 Task:  Click on Golf Select Pick Sheet First name Lucas Last name Anderson and  Email softage.5@softage.net Group 1 Xander Schauffele Group 2 Cameron Young Bonus Golfer Cameron Young Group 3 Jason Day Group 4 Corey Conners #1 Golfer For The Week Rory McIlroy Tie-Breaker Score 0 Submit pick sheet
Action: Mouse moved to (489, 313)
Screenshot: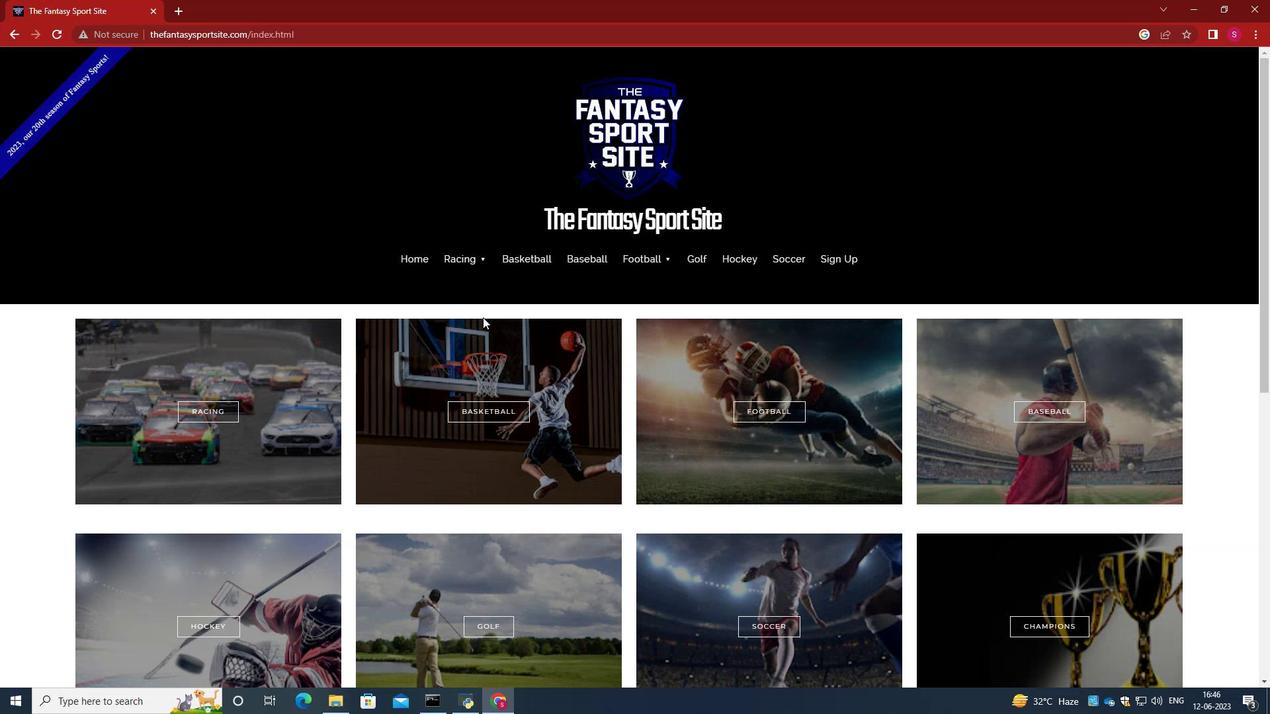 
Action: Mouse scrolled (489, 312) with delta (0, 0)
Screenshot: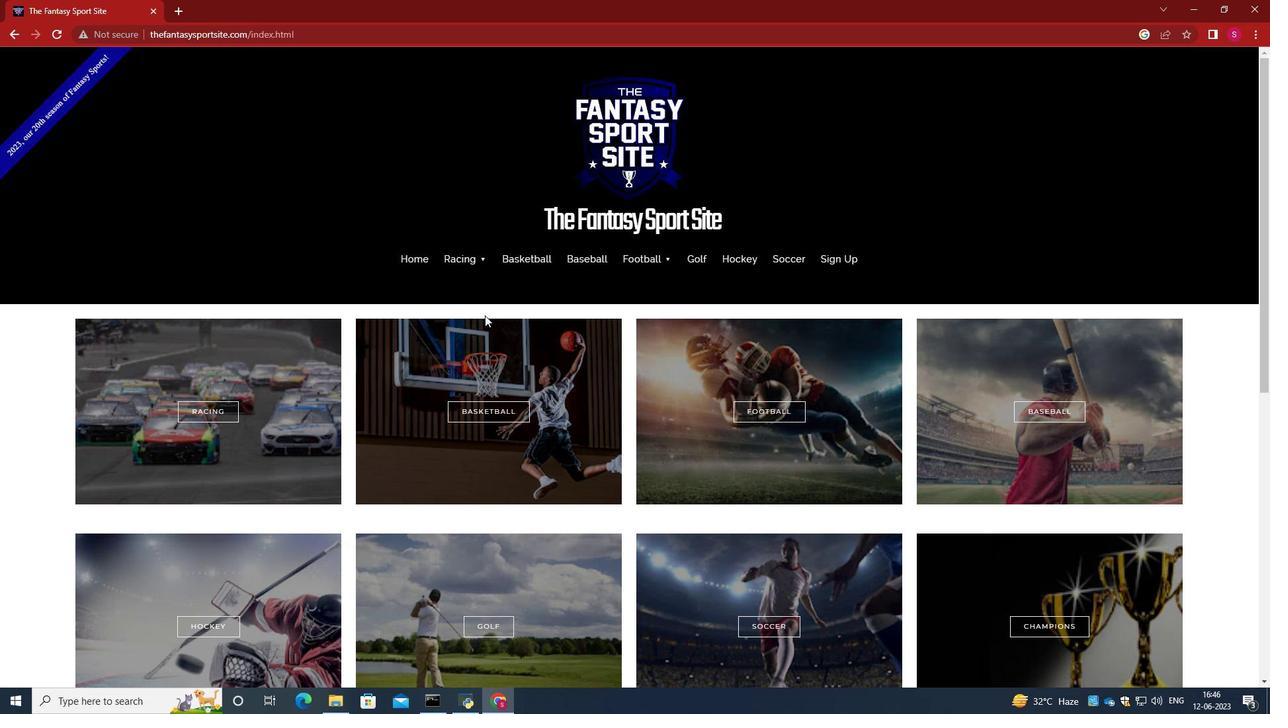 
Action: Mouse scrolled (489, 312) with delta (0, 0)
Screenshot: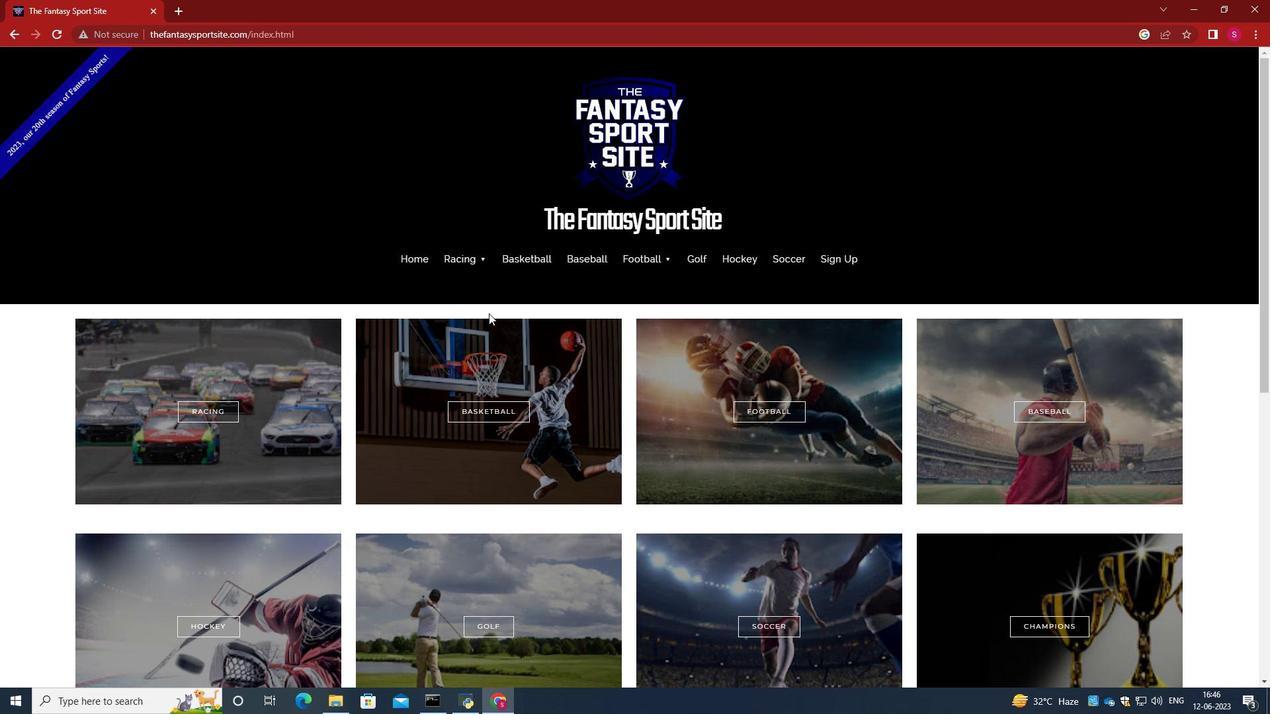 
Action: Mouse scrolled (489, 312) with delta (0, 0)
Screenshot: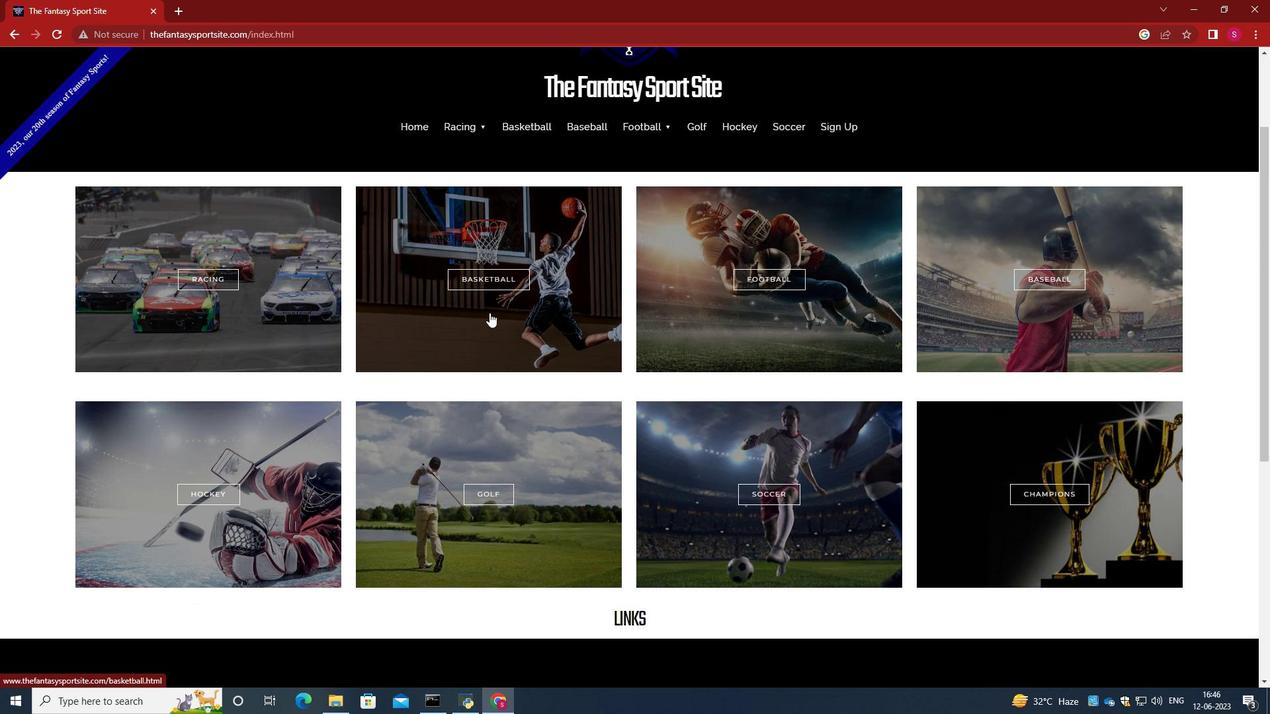 
Action: Mouse scrolled (489, 312) with delta (0, 0)
Screenshot: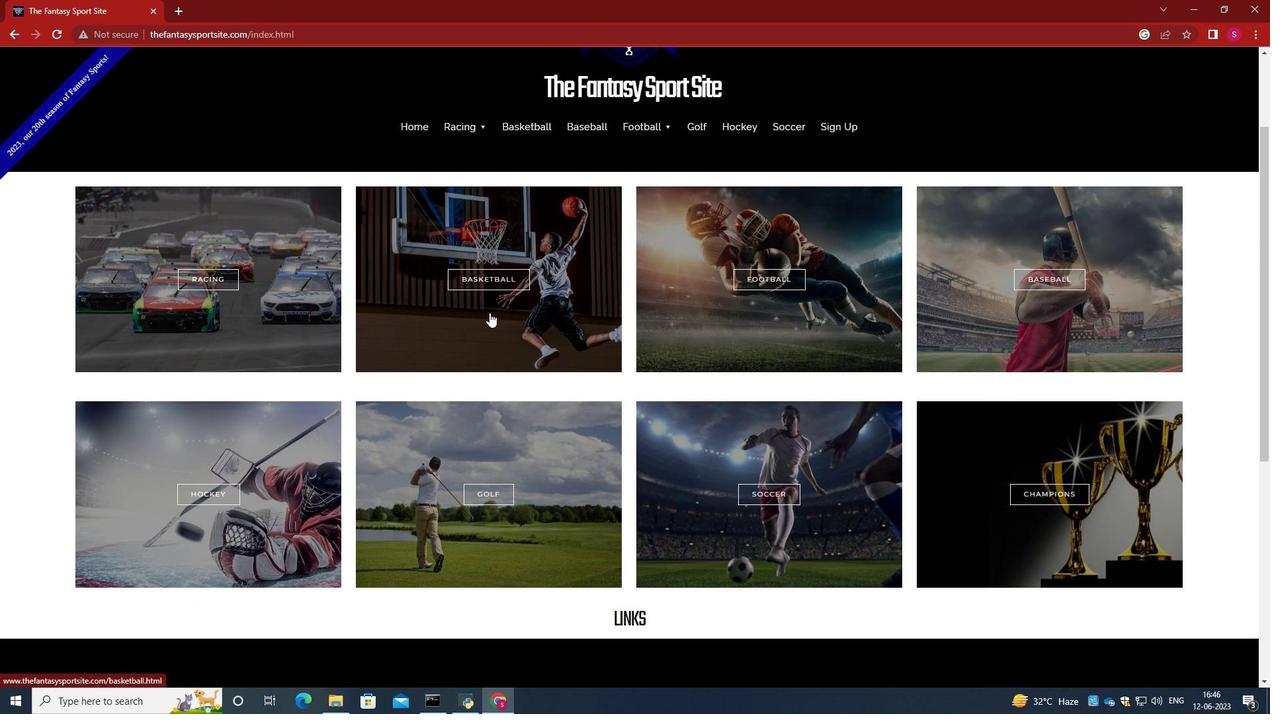 
Action: Mouse scrolled (489, 312) with delta (0, 0)
Screenshot: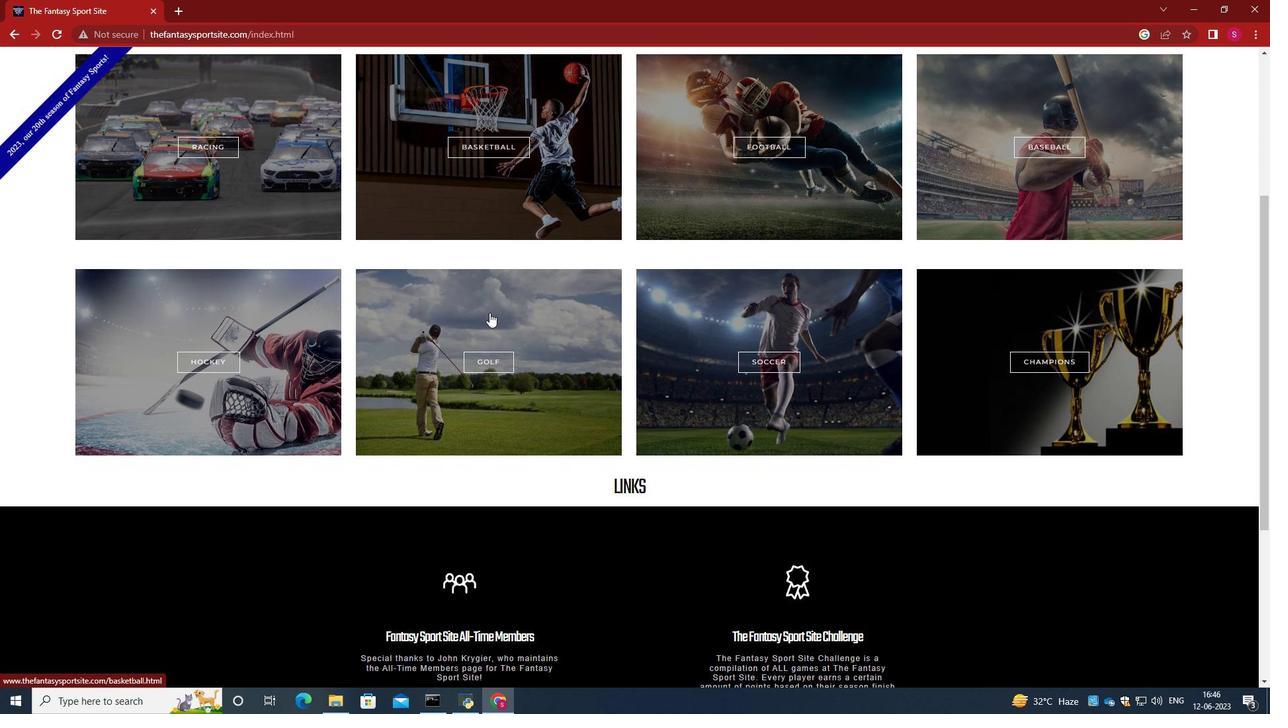 
Action: Mouse moved to (493, 302)
Screenshot: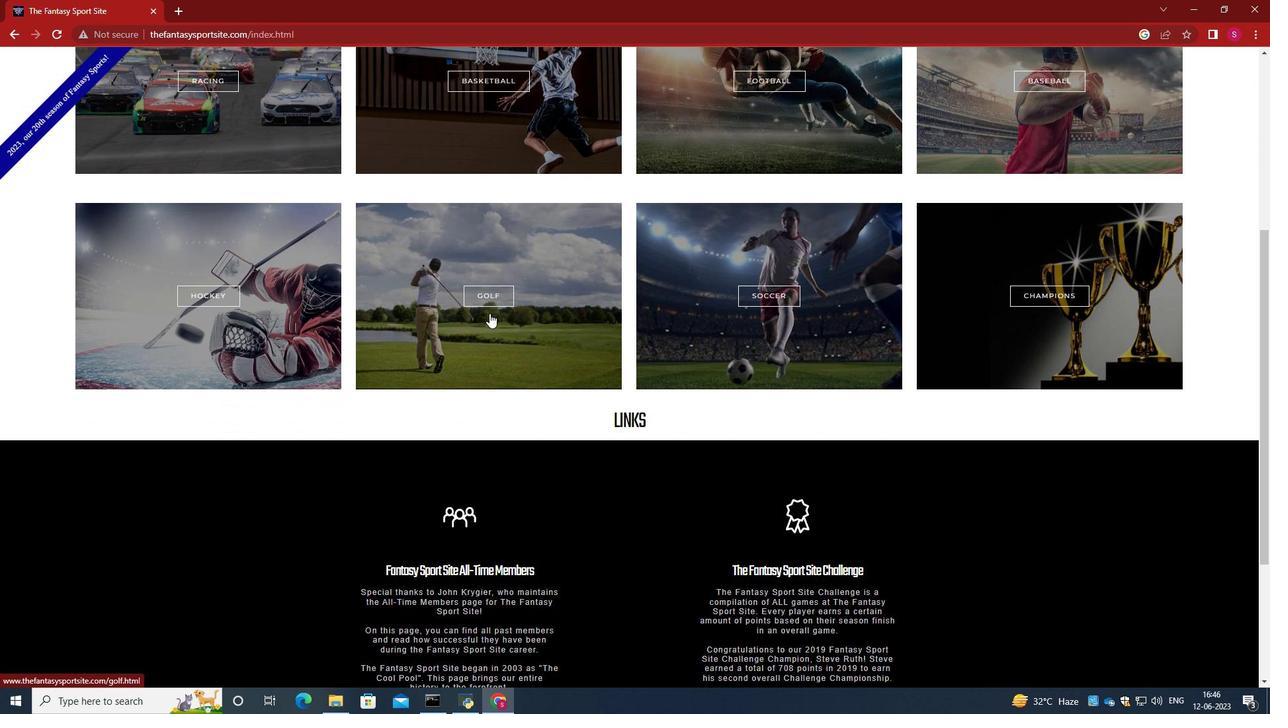 
Action: Mouse pressed left at (493, 302)
Screenshot: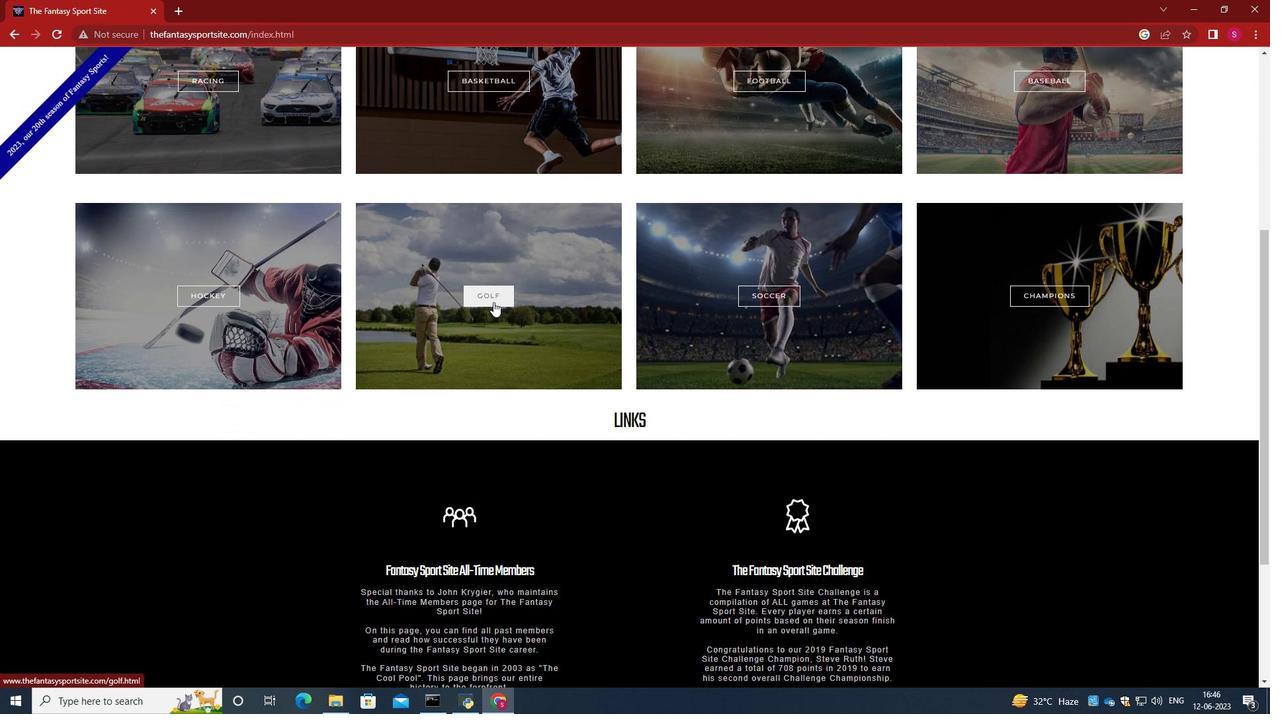 
Action: Mouse scrolled (493, 301) with delta (0, 0)
Screenshot: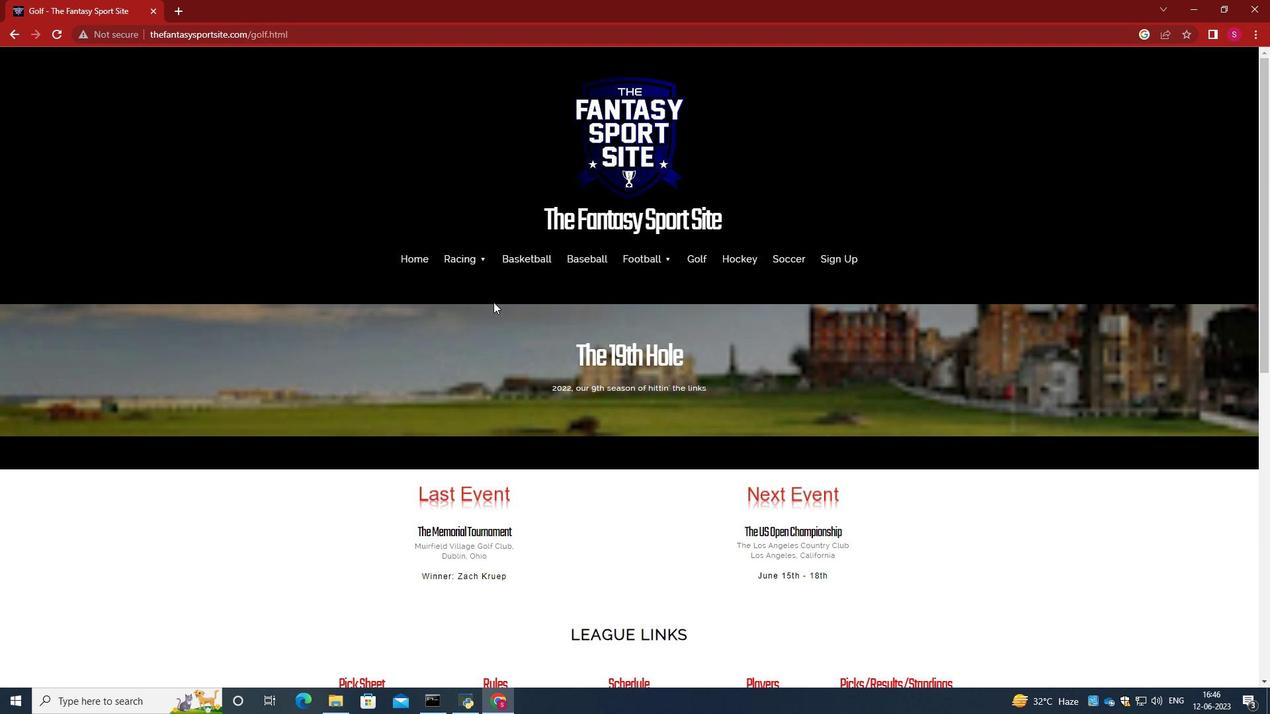 
Action: Mouse scrolled (493, 301) with delta (0, 0)
Screenshot: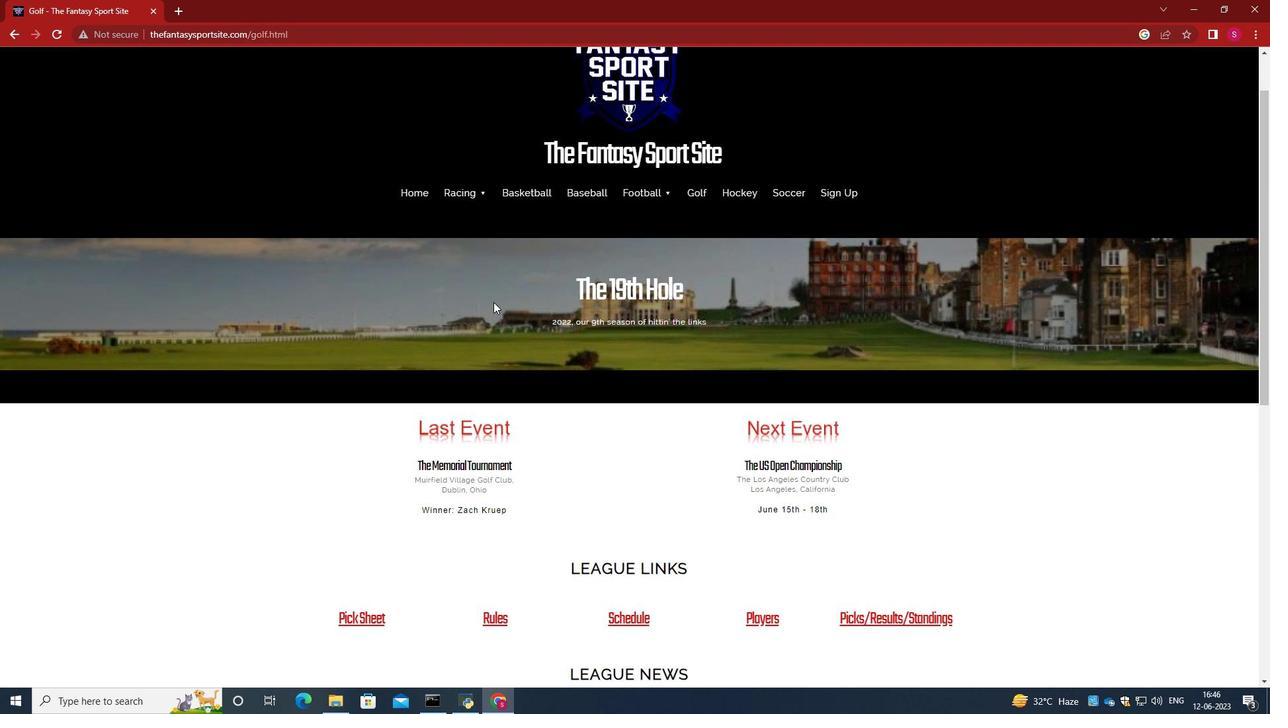 
Action: Mouse scrolled (493, 301) with delta (0, 0)
Screenshot: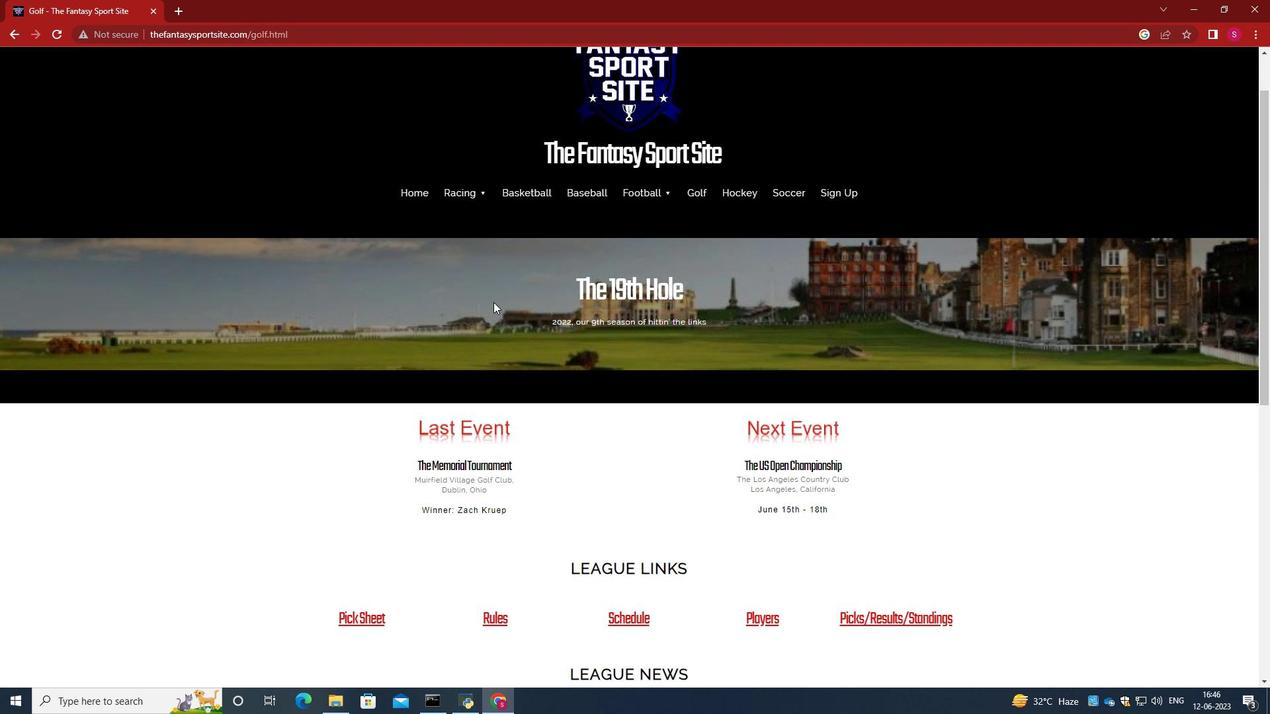 
Action: Mouse scrolled (493, 301) with delta (0, 0)
Screenshot: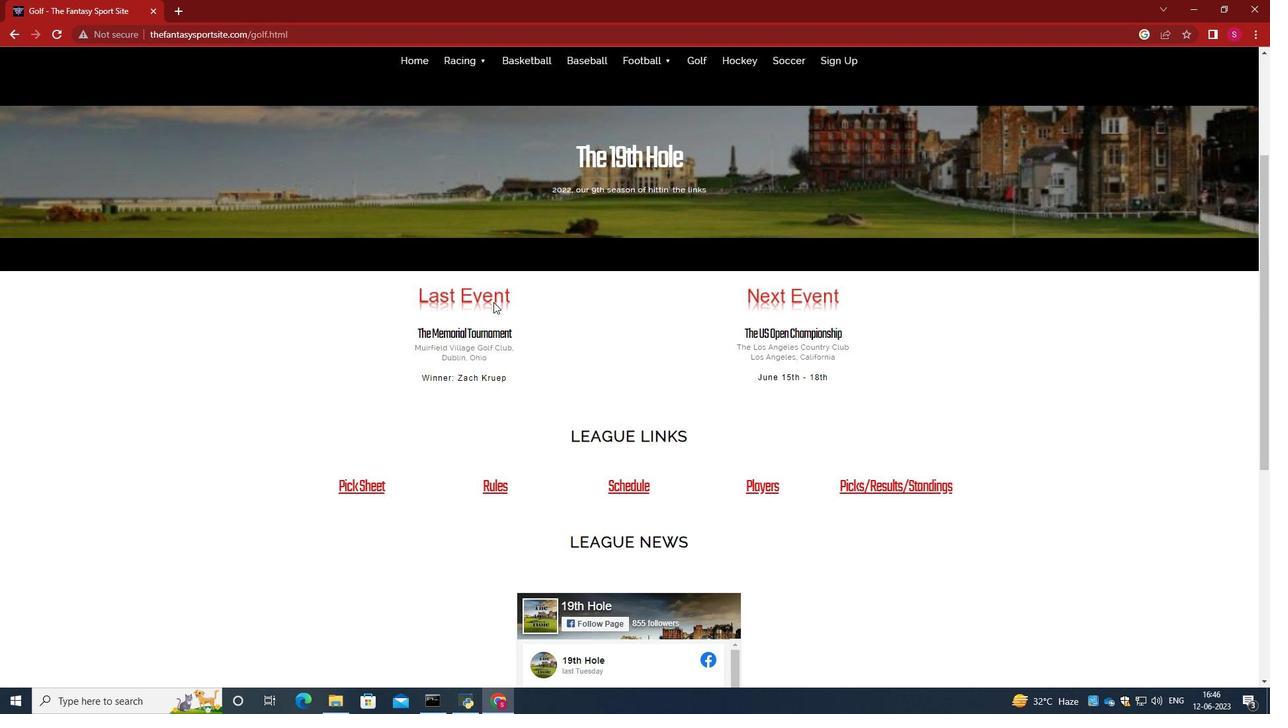 
Action: Mouse scrolled (493, 301) with delta (0, 0)
Screenshot: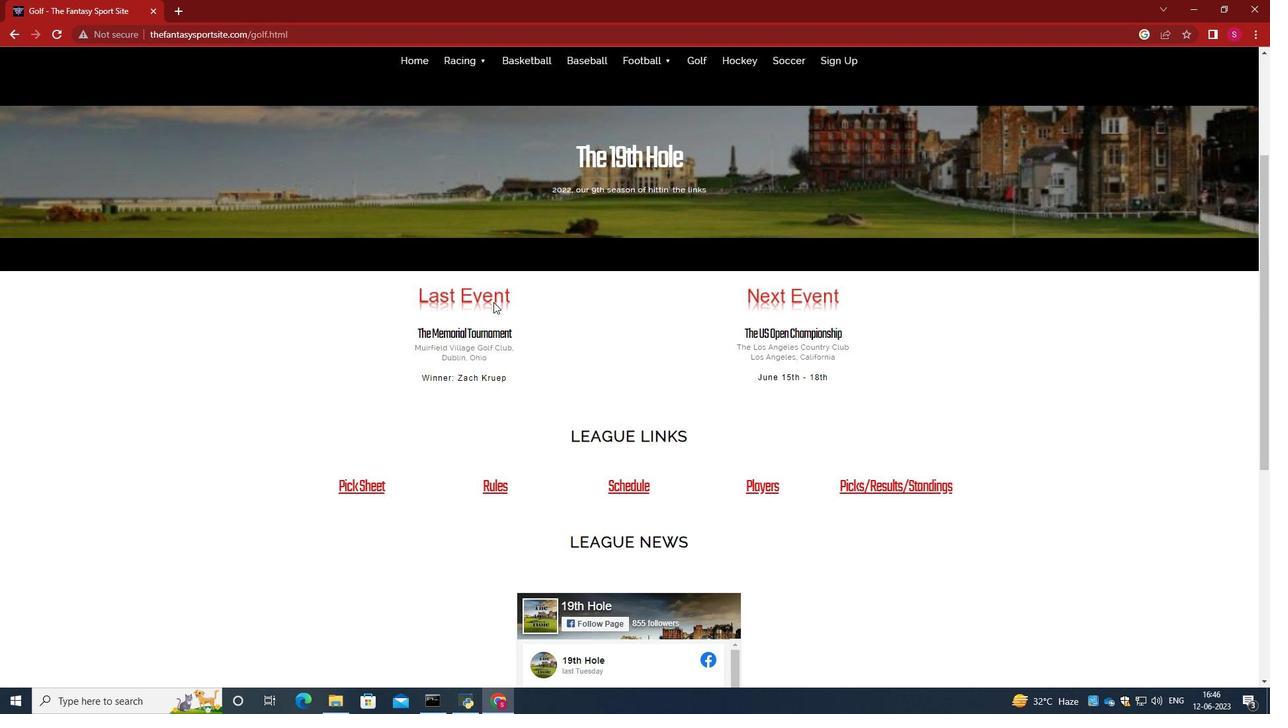 
Action: Mouse moved to (374, 350)
Screenshot: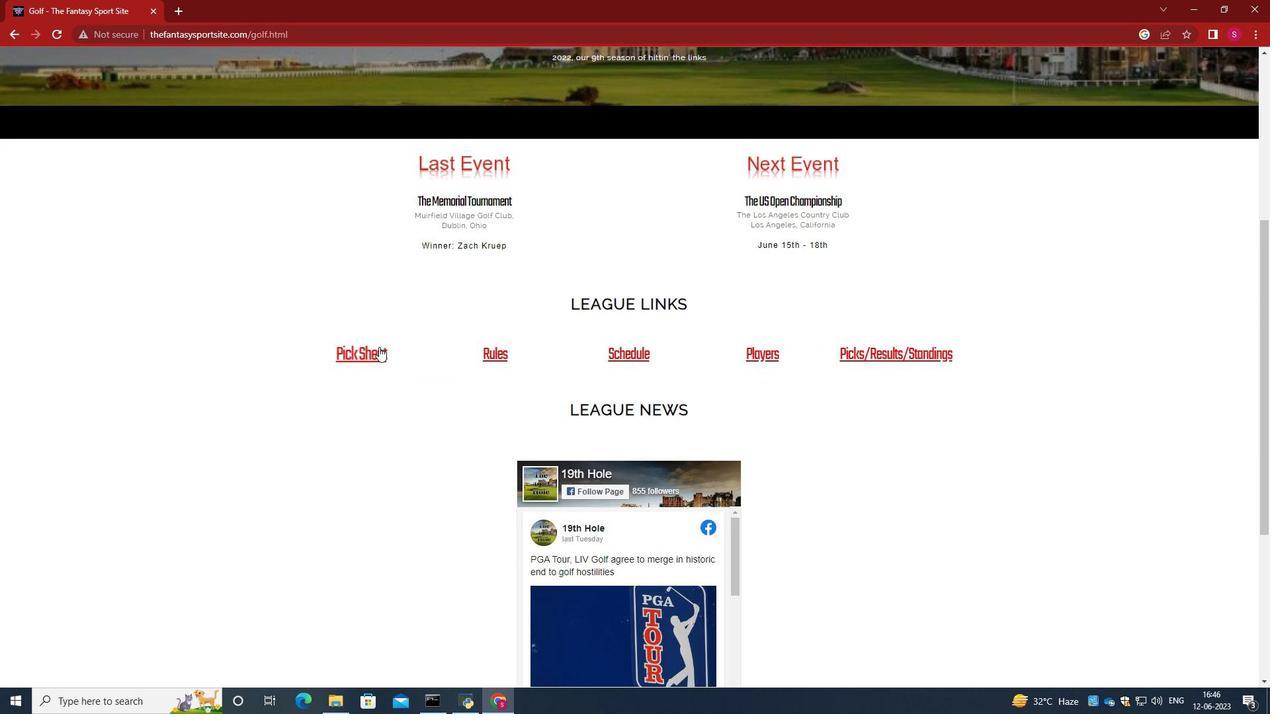 
Action: Mouse pressed left at (374, 350)
Screenshot: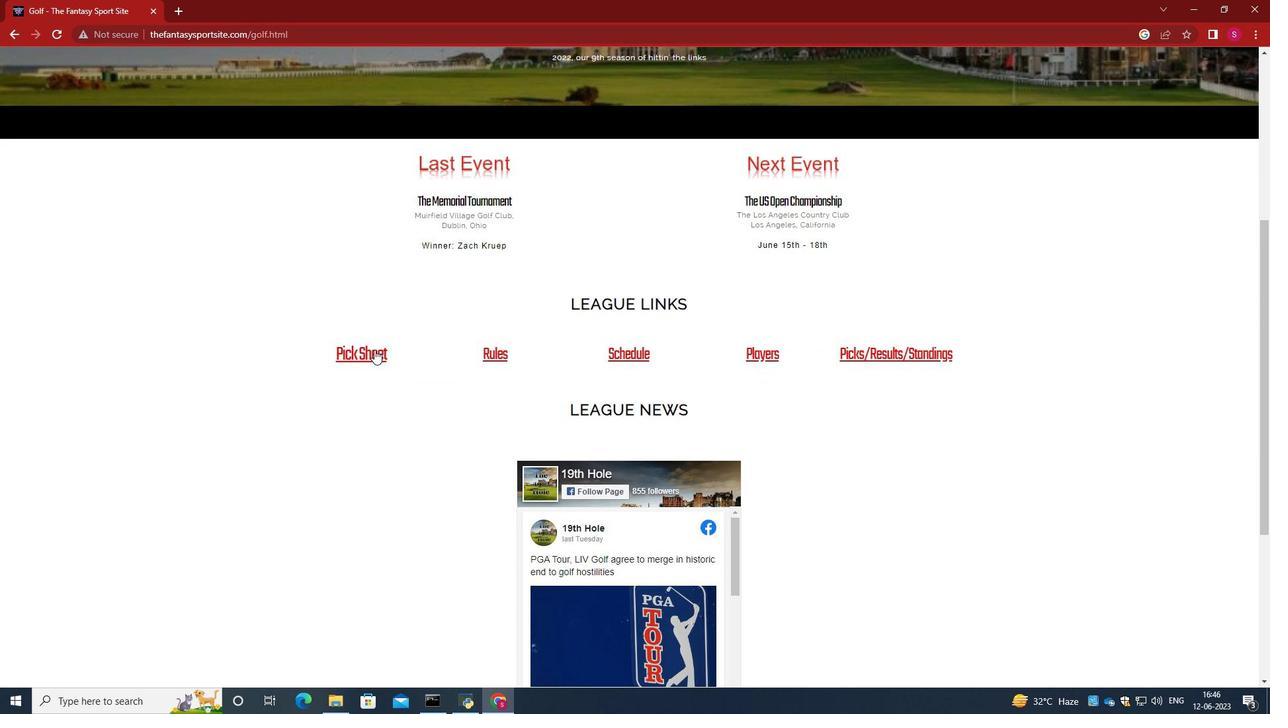 
Action: Mouse moved to (532, 309)
Screenshot: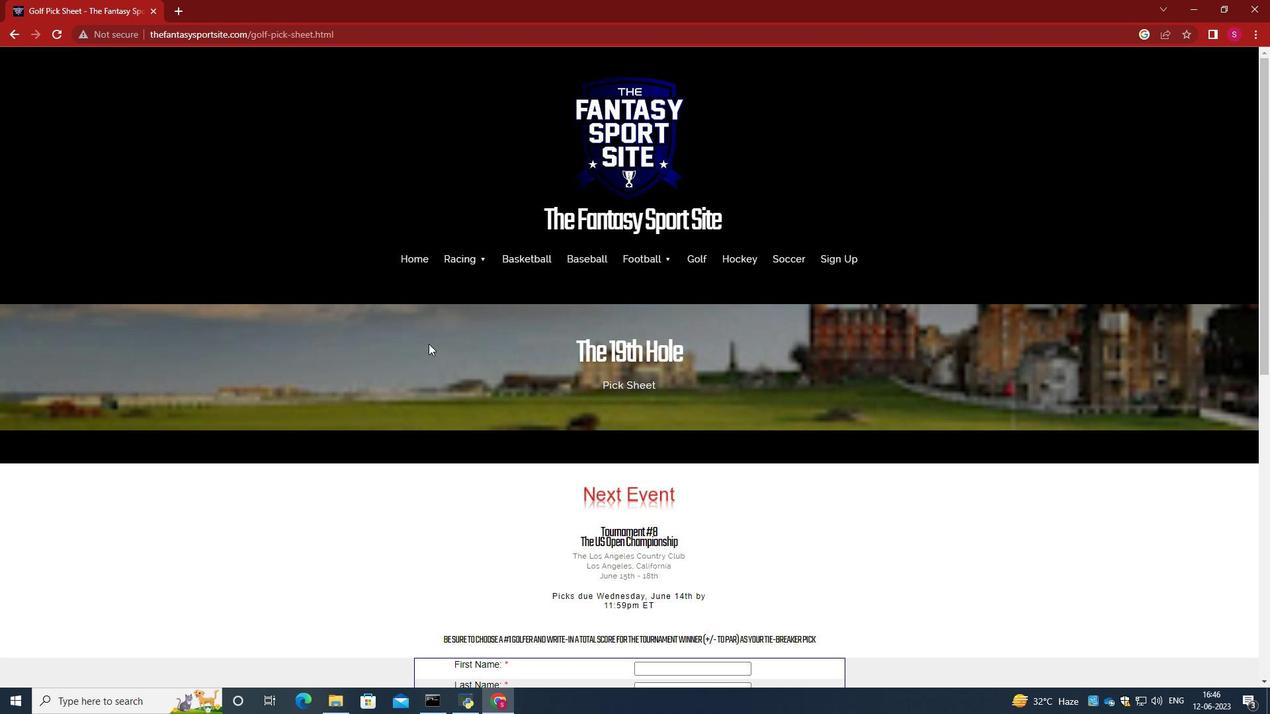 
Action: Mouse scrolled (532, 309) with delta (0, 0)
Screenshot: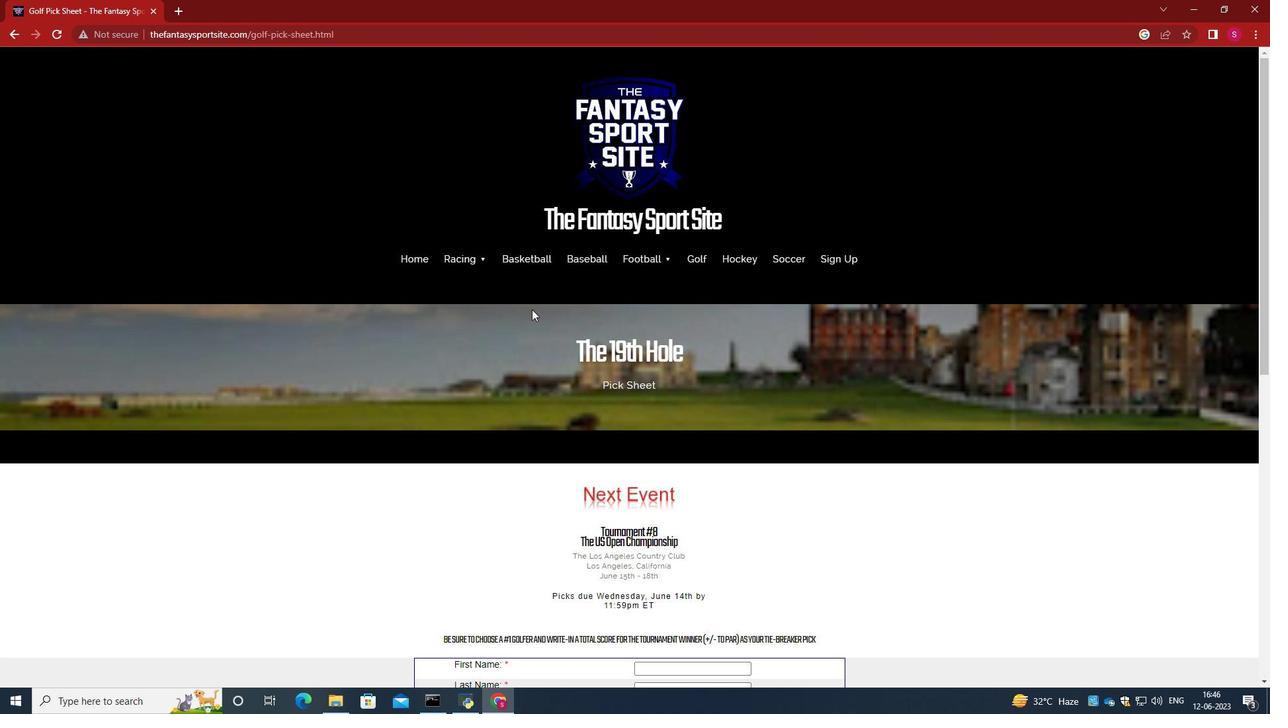 
Action: Mouse moved to (532, 309)
Screenshot: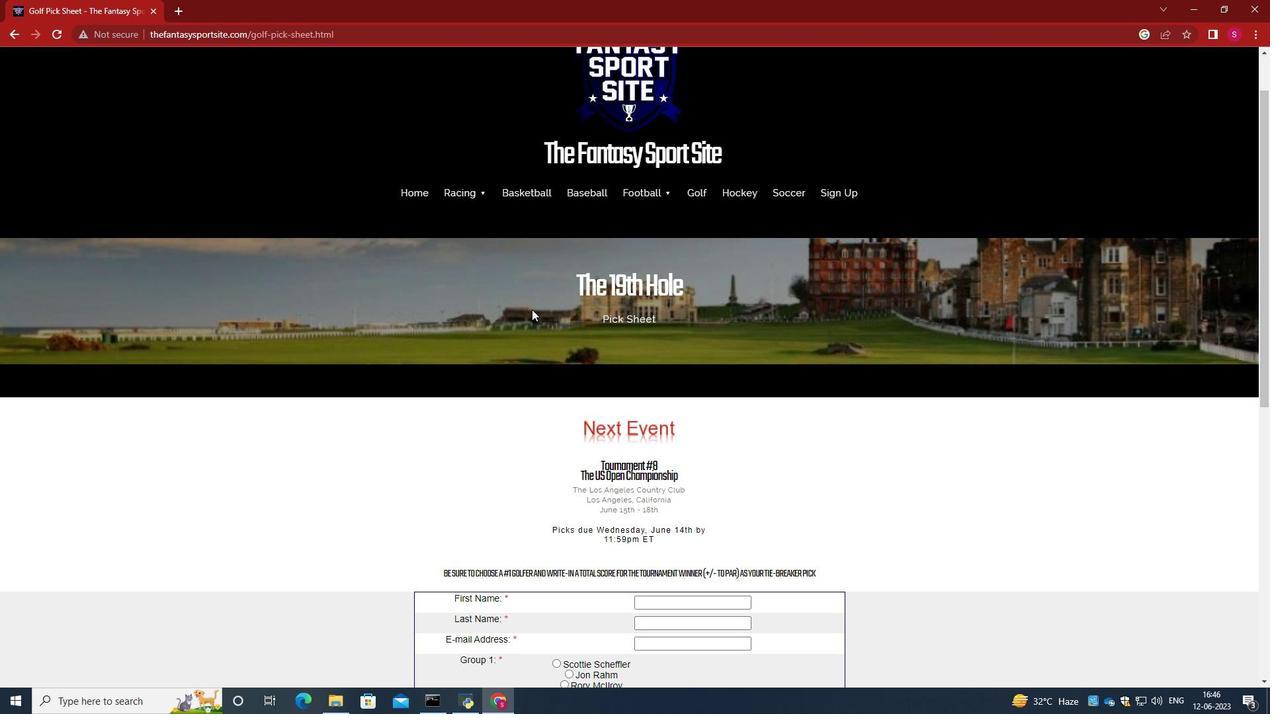 
Action: Mouse scrolled (532, 309) with delta (0, 0)
Screenshot: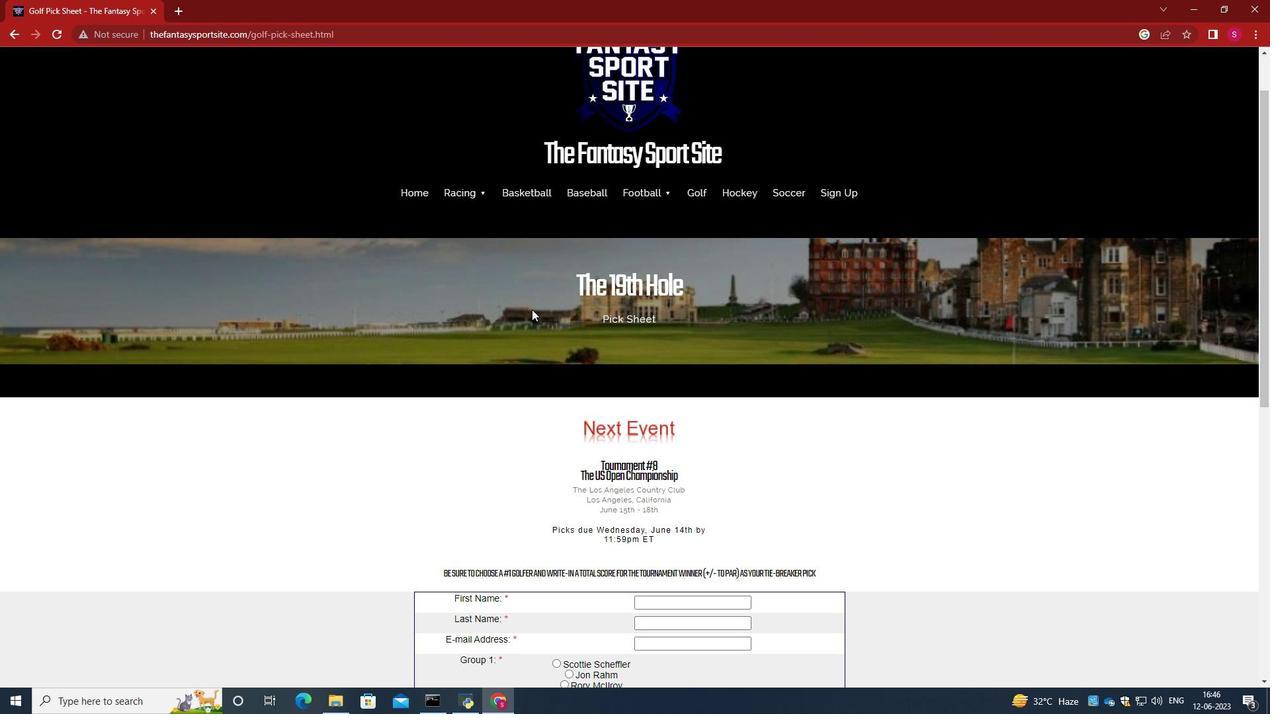 
Action: Mouse scrolled (532, 309) with delta (0, 0)
Screenshot: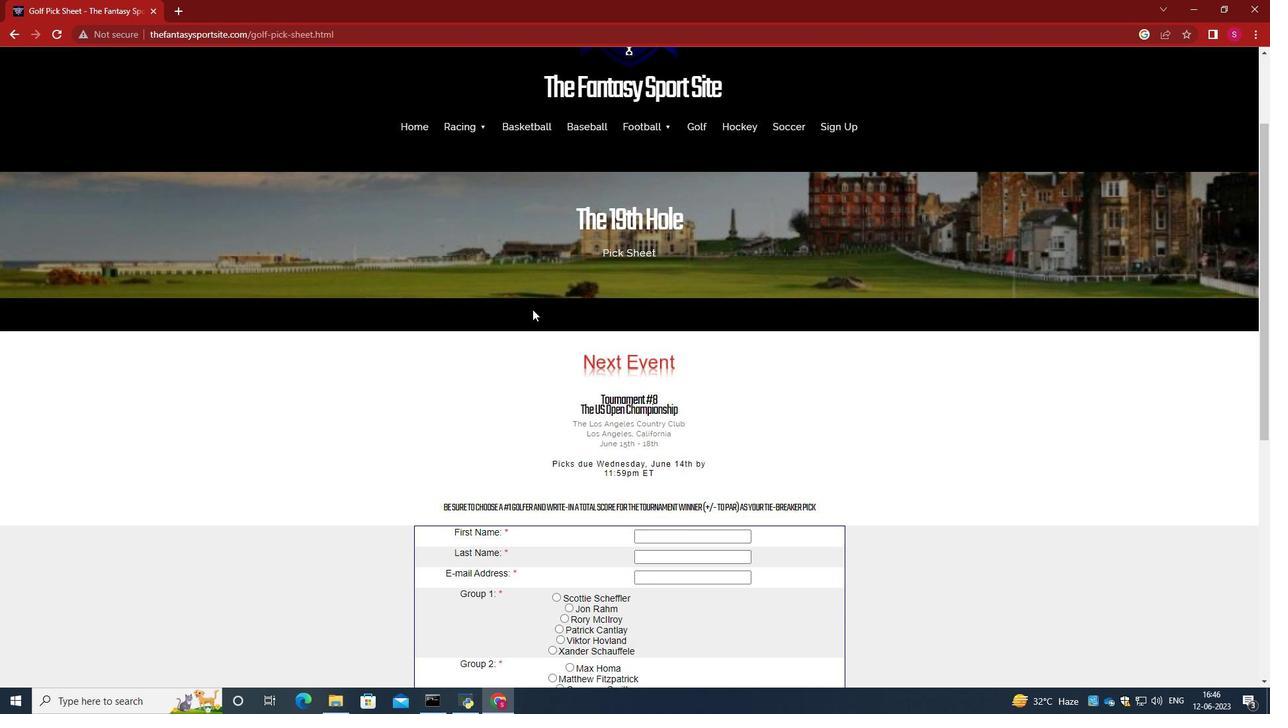 
Action: Mouse scrolled (532, 309) with delta (0, 0)
Screenshot: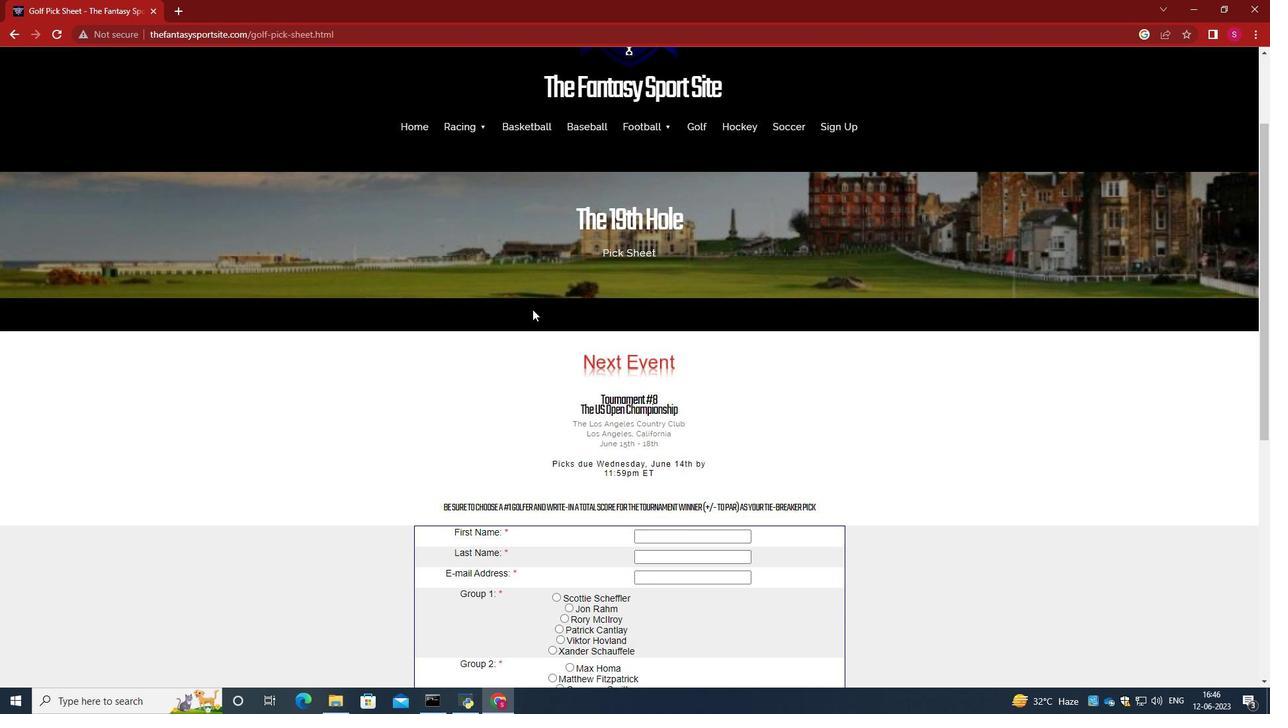 
Action: Mouse scrolled (532, 309) with delta (0, 0)
Screenshot: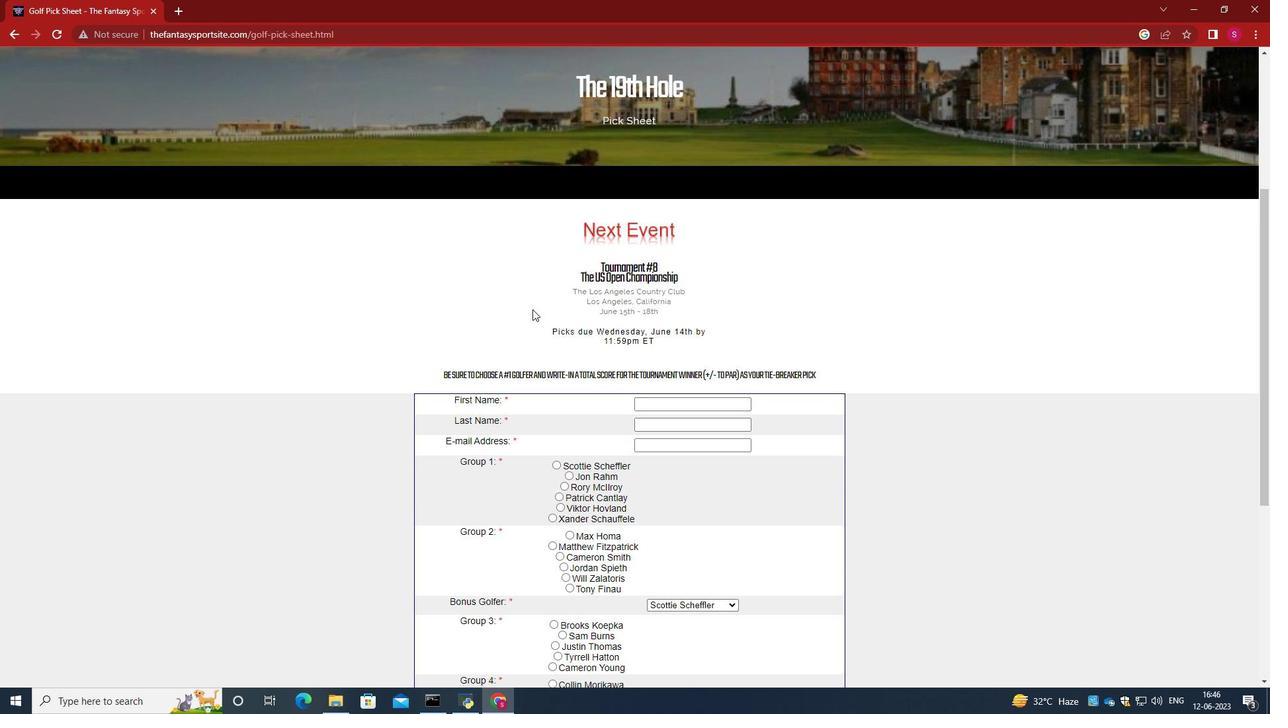
Action: Mouse scrolled (532, 309) with delta (0, 0)
Screenshot: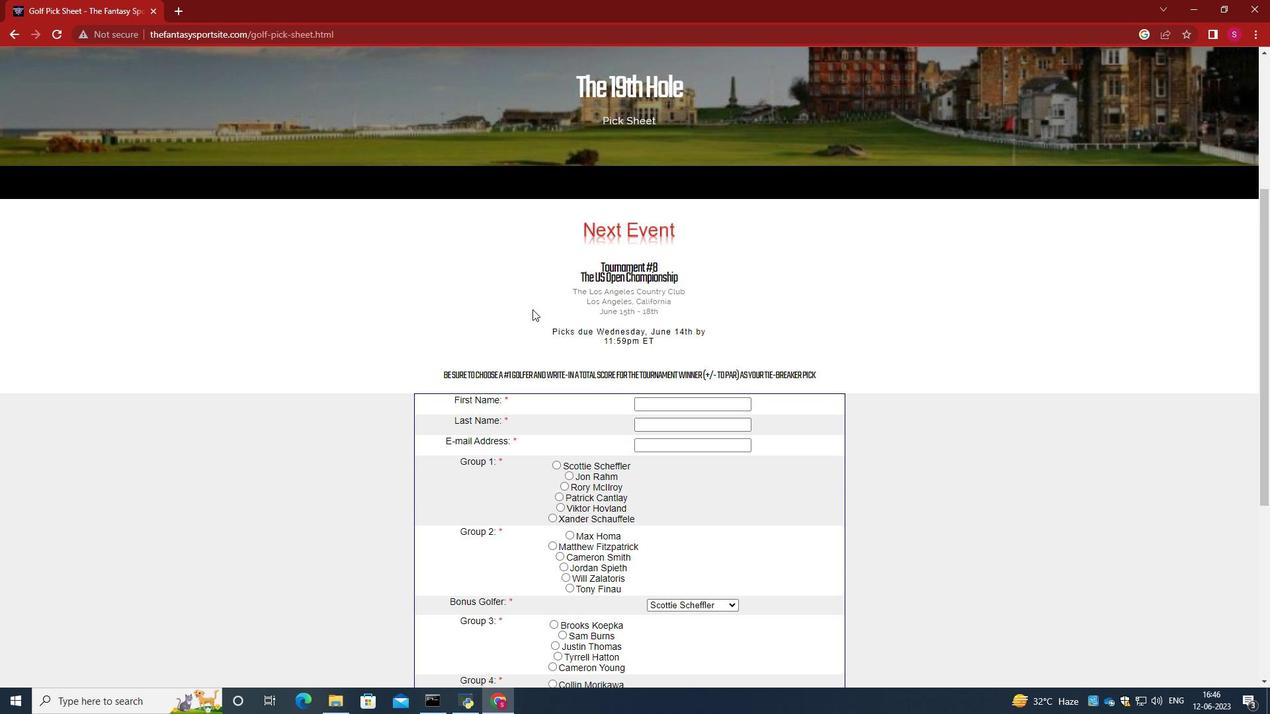 
Action: Mouse scrolled (532, 309) with delta (0, 0)
Screenshot: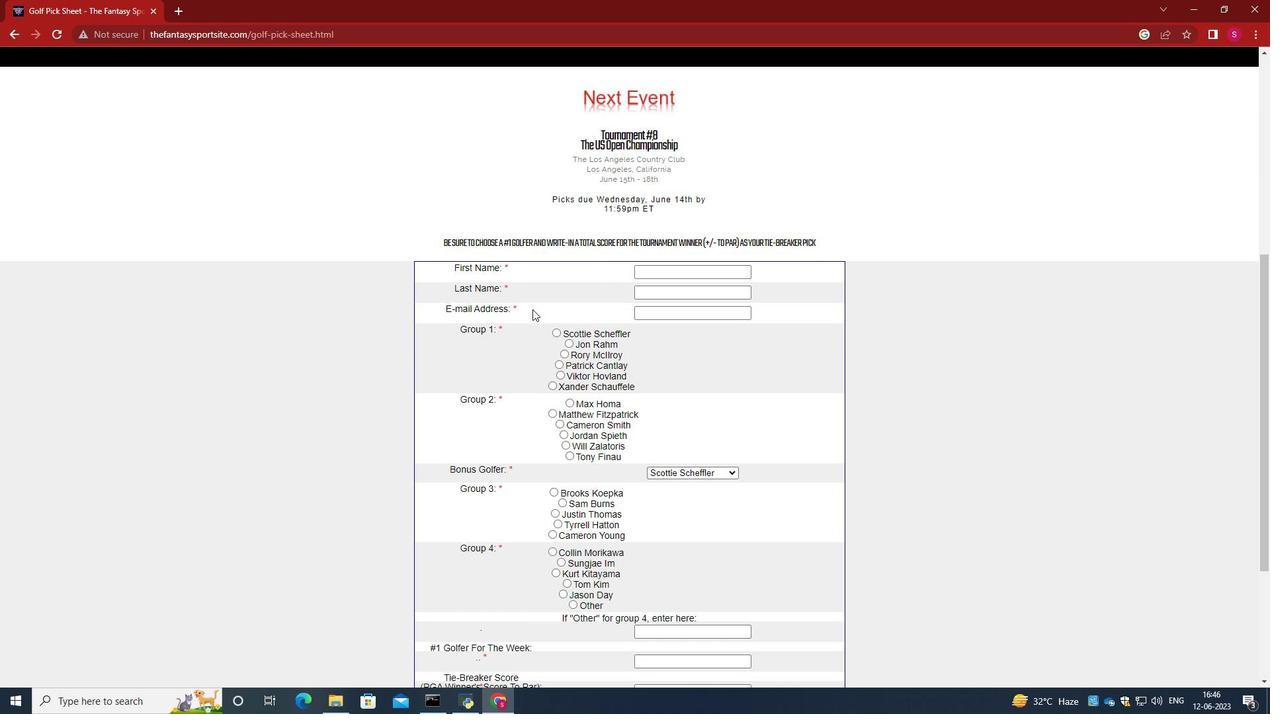 
Action: Mouse scrolled (532, 309) with delta (0, 0)
Screenshot: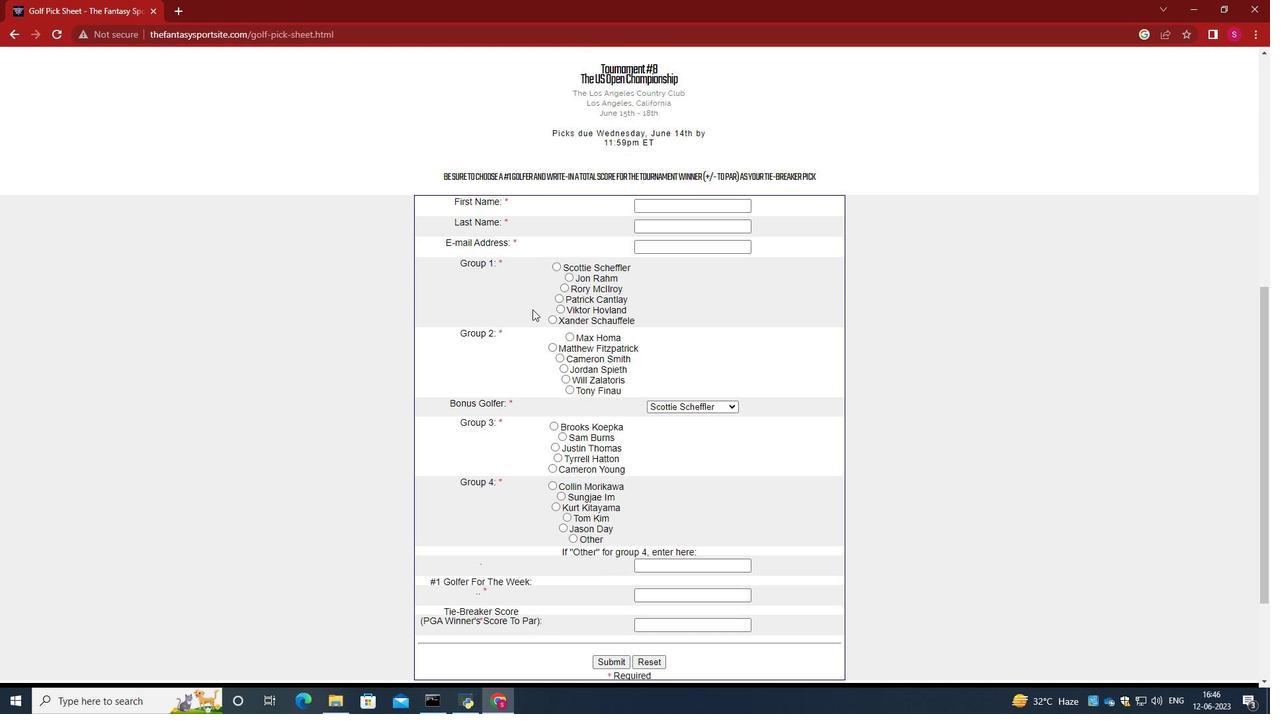 
Action: Mouse moved to (679, 137)
Screenshot: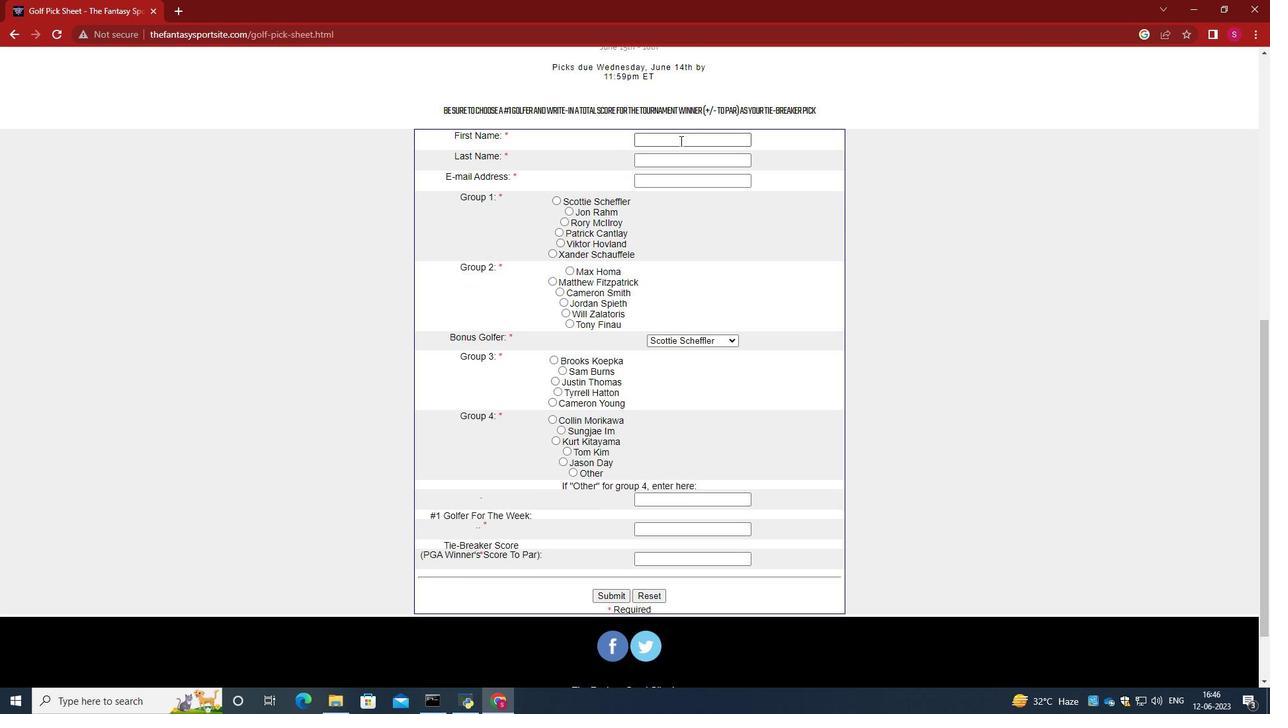
Action: Mouse pressed left at (679, 137)
Screenshot: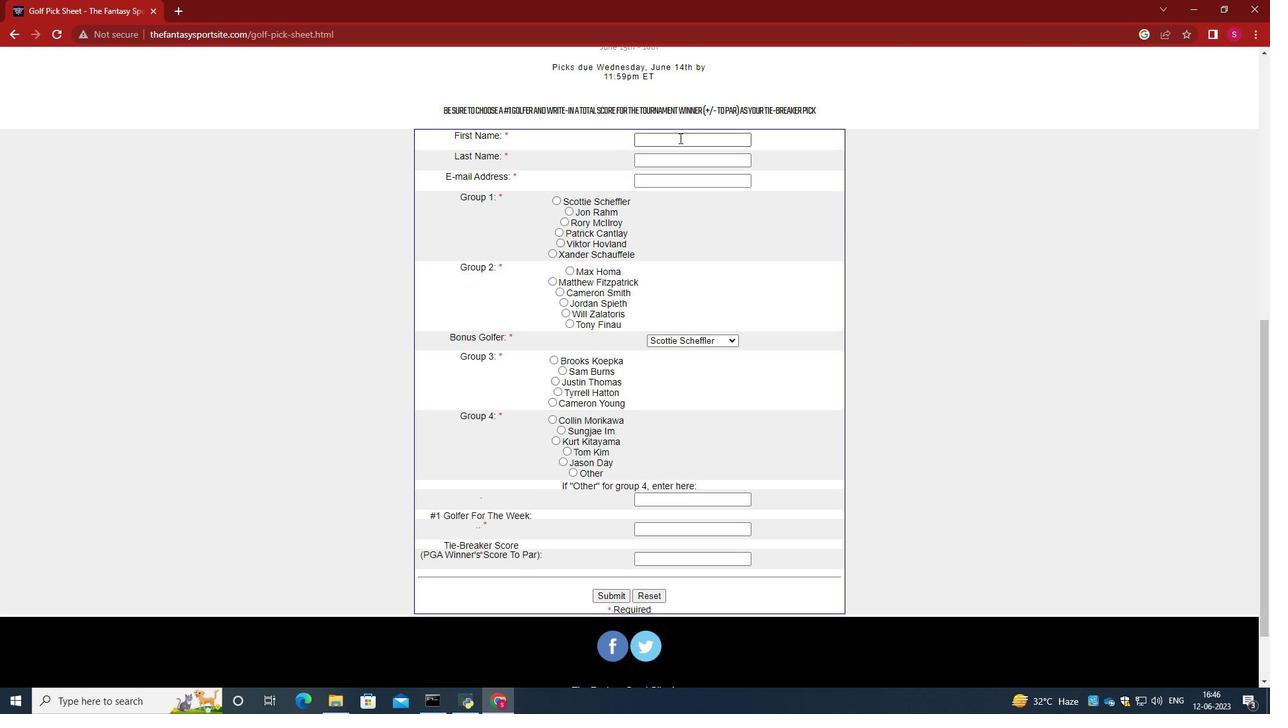 
Action: Key pressed <Key.caps_lock>L<Key.caps_lock>us<Key.backspace>cas<Key.tab><Key.caps_lock>A<Key.caps_lock>nderson<Key.tab>softage.5<Key.shift>@softage.net
Screenshot: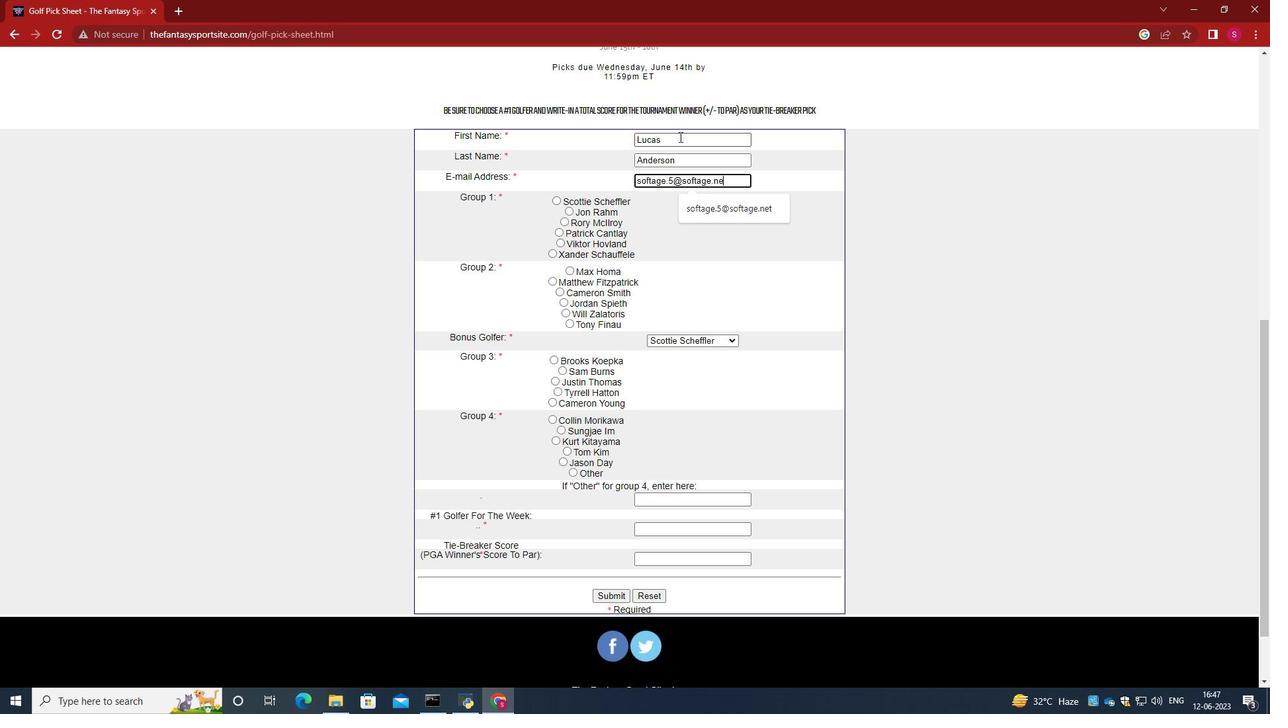 
Action: Mouse moved to (654, 228)
Screenshot: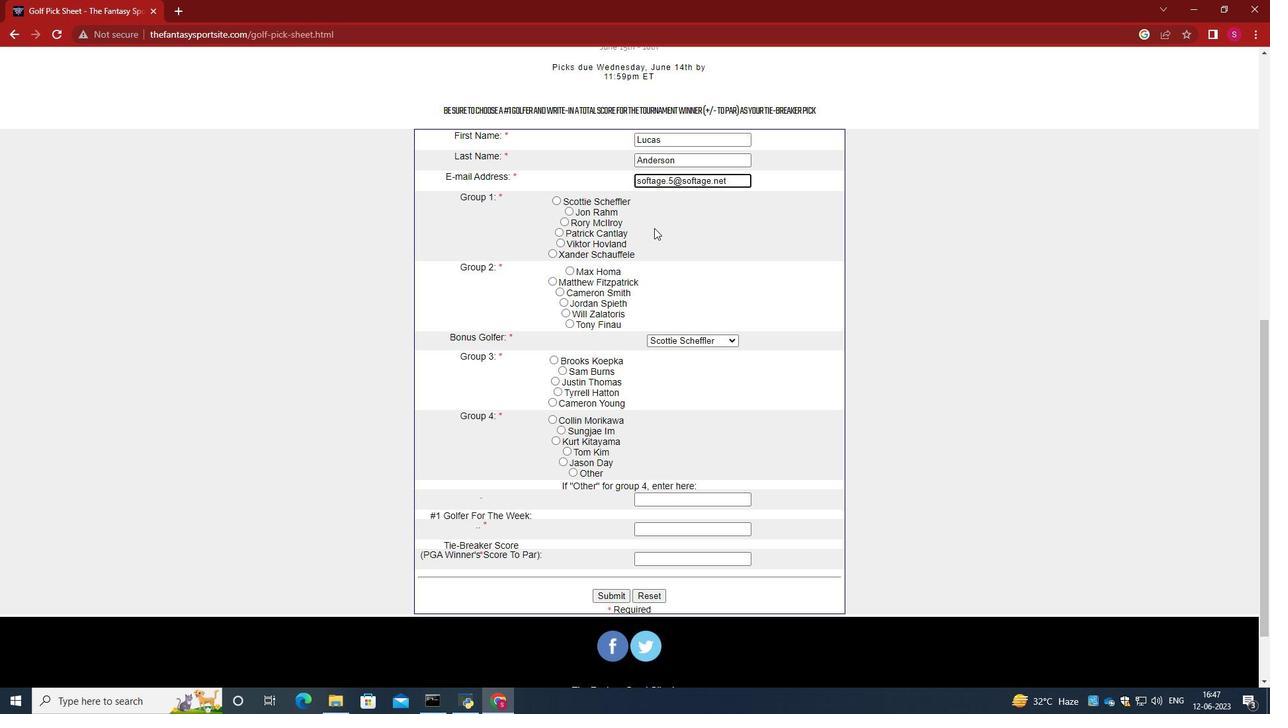 
Action: Mouse scrolled (654, 227) with delta (0, 0)
Screenshot: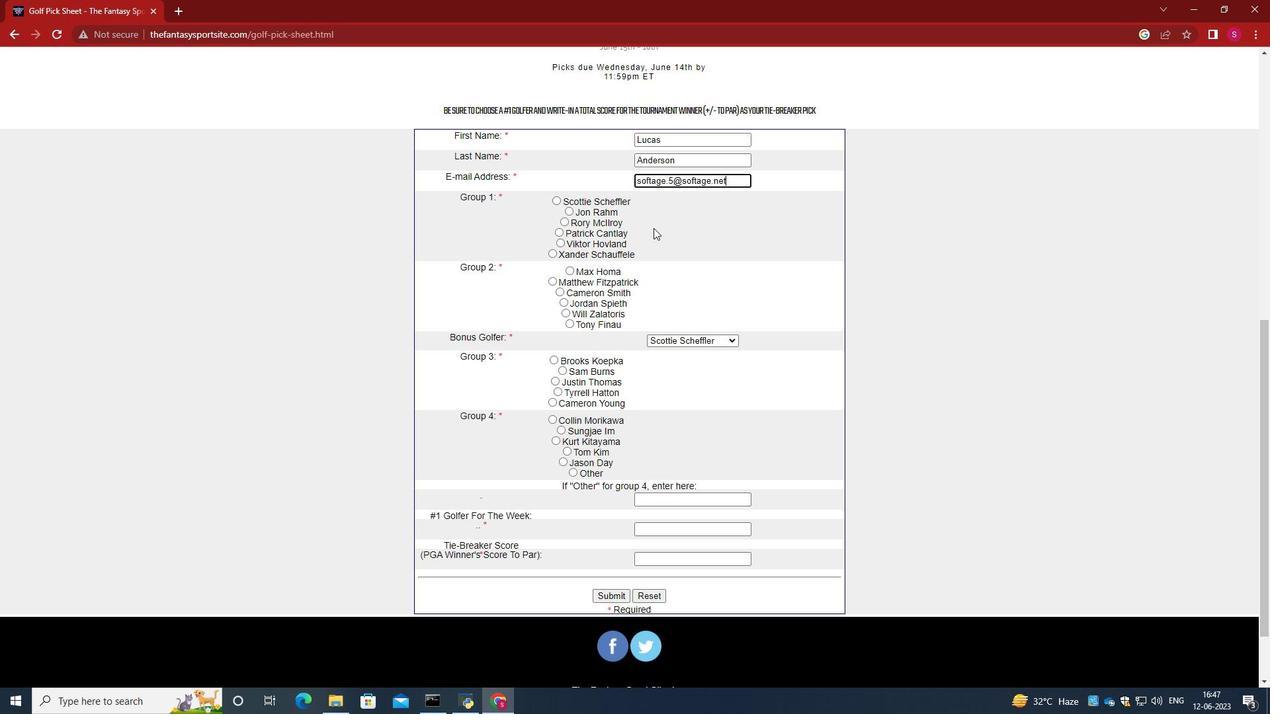 
Action: Mouse moved to (555, 186)
Screenshot: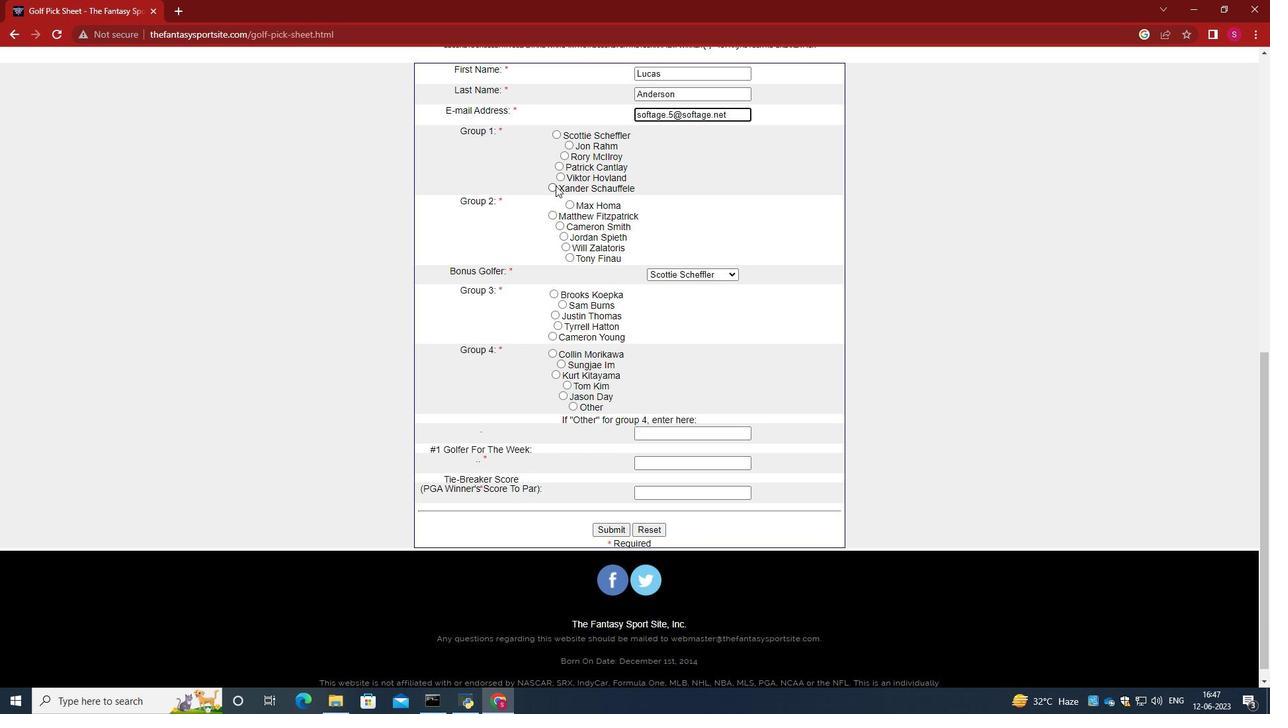 
Action: Mouse pressed left at (555, 186)
Screenshot: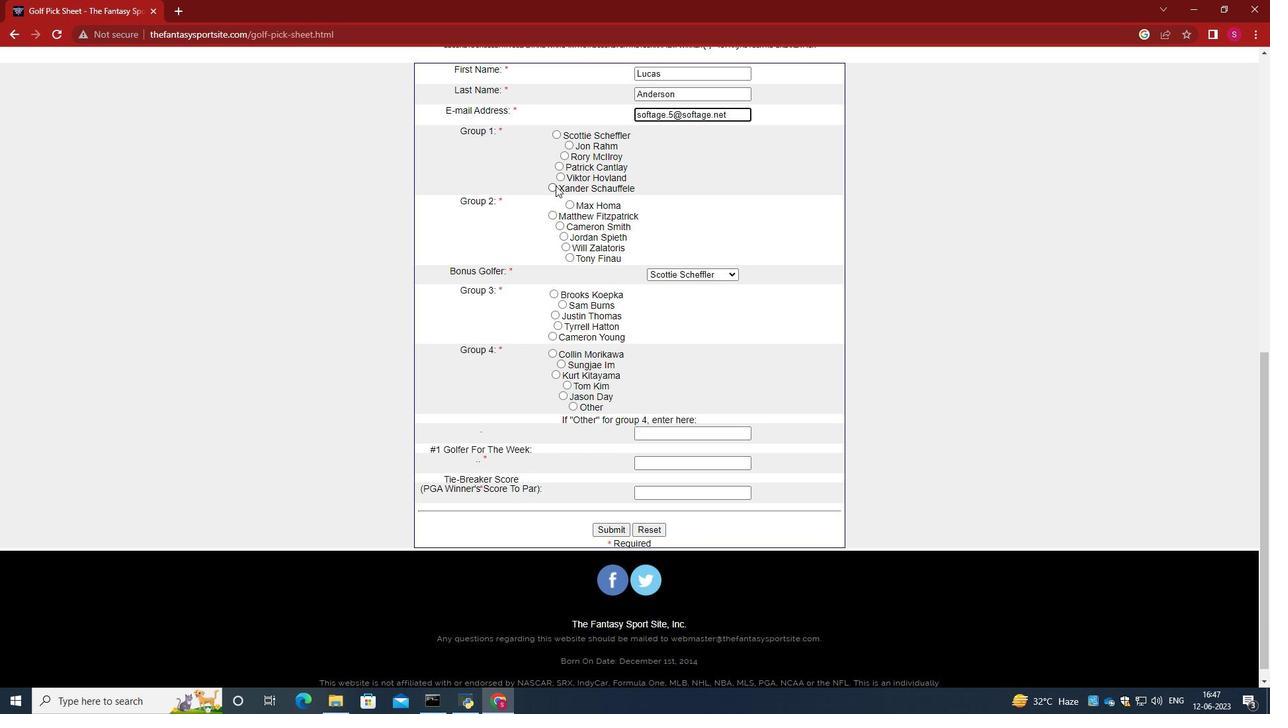 
Action: Mouse moved to (581, 190)
Screenshot: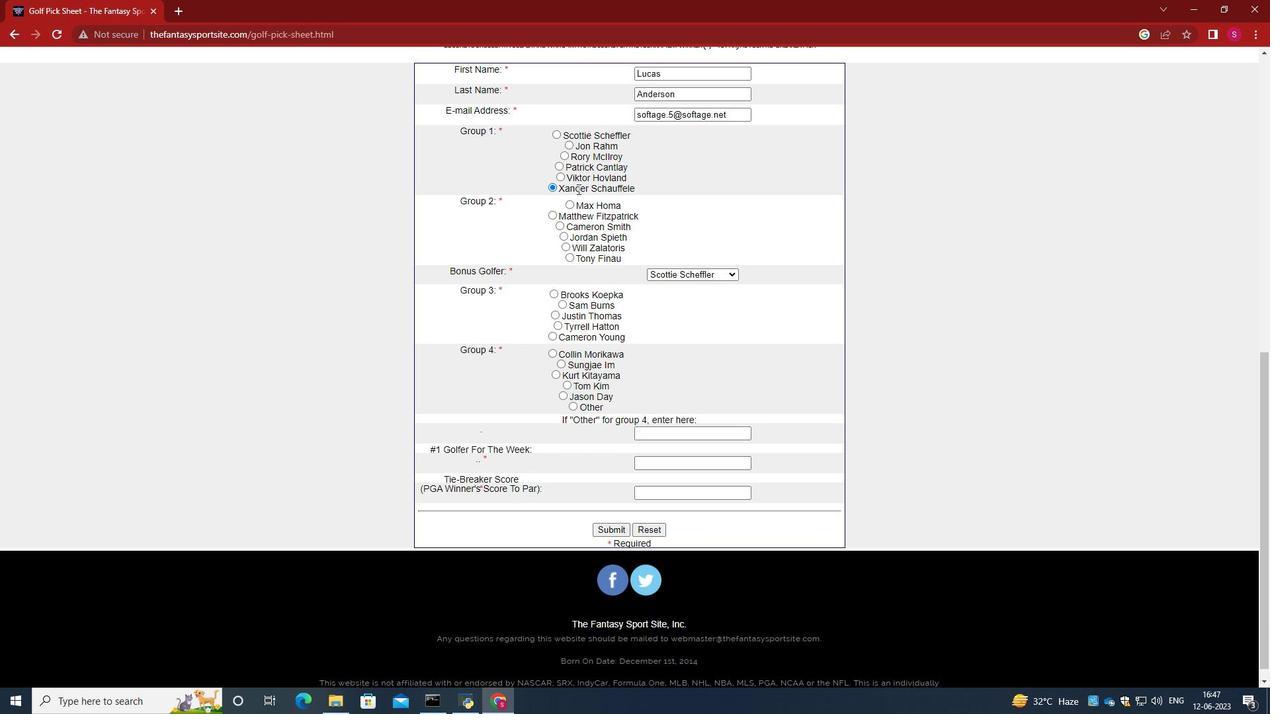 
Action: Mouse scrolled (581, 189) with delta (0, 0)
Screenshot: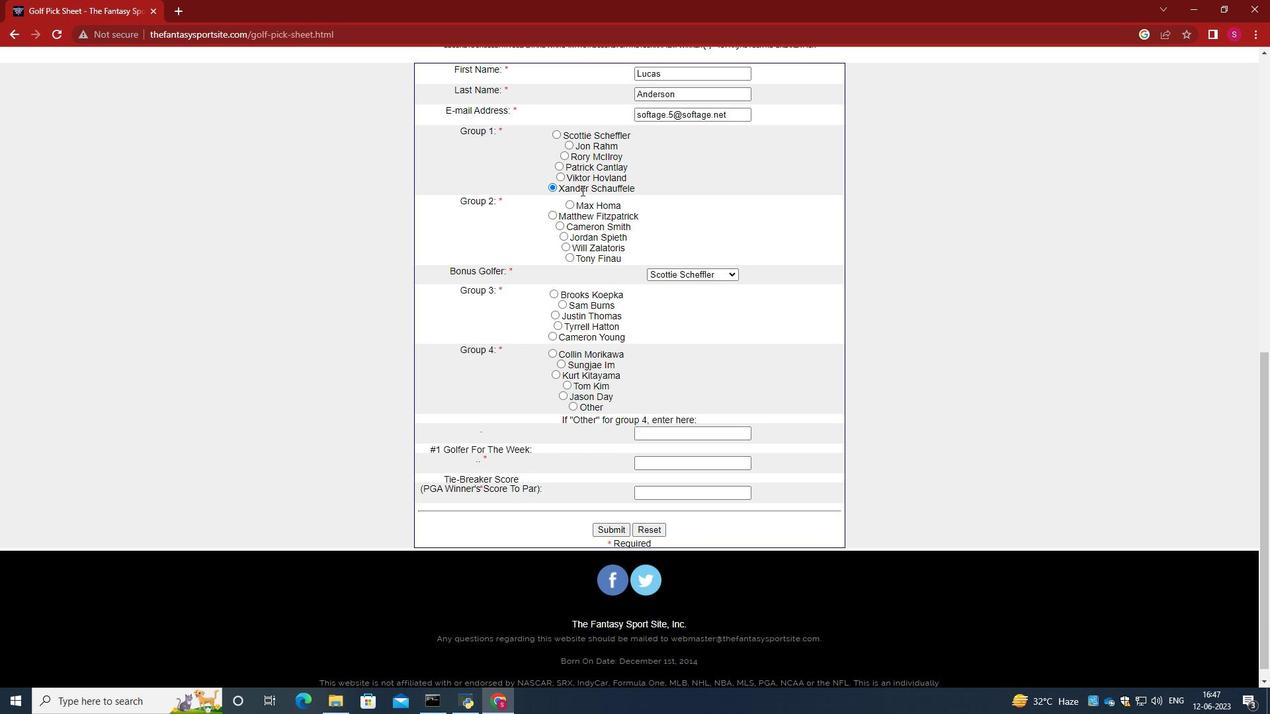 
Action: Mouse moved to (567, 234)
Screenshot: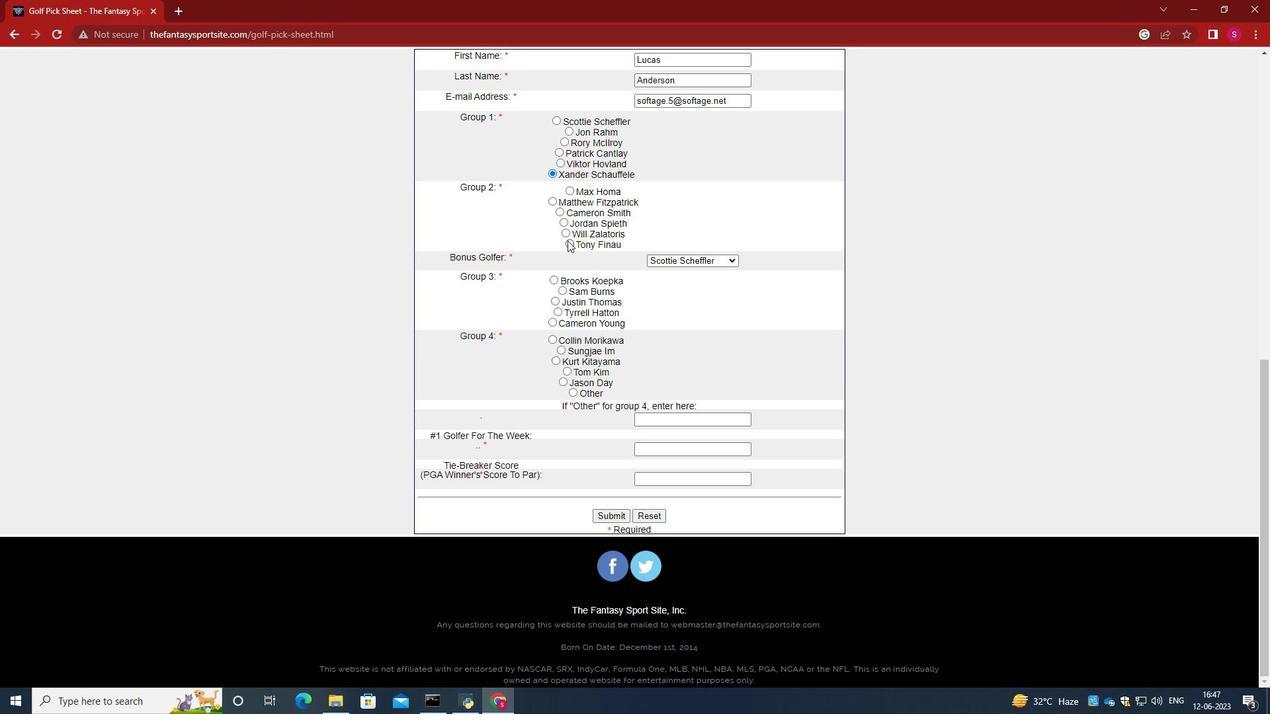 
Action: Mouse pressed left at (567, 234)
Screenshot: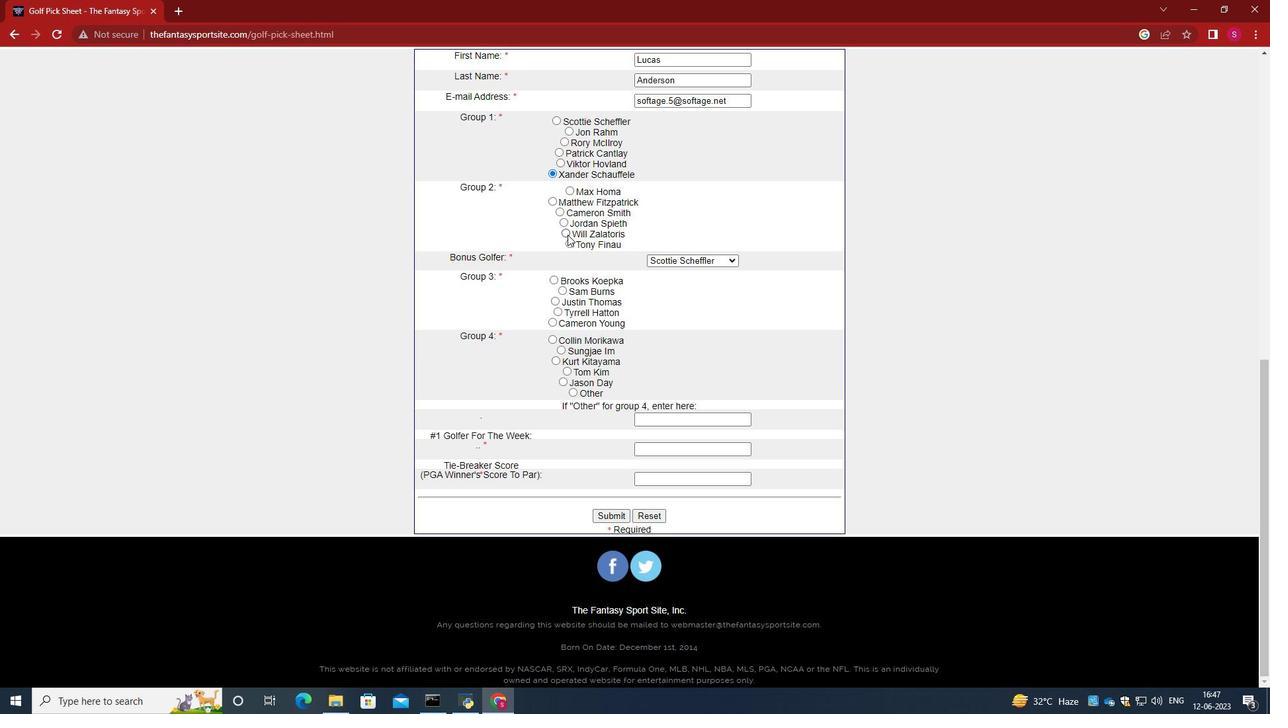 
Action: Mouse moved to (685, 256)
Screenshot: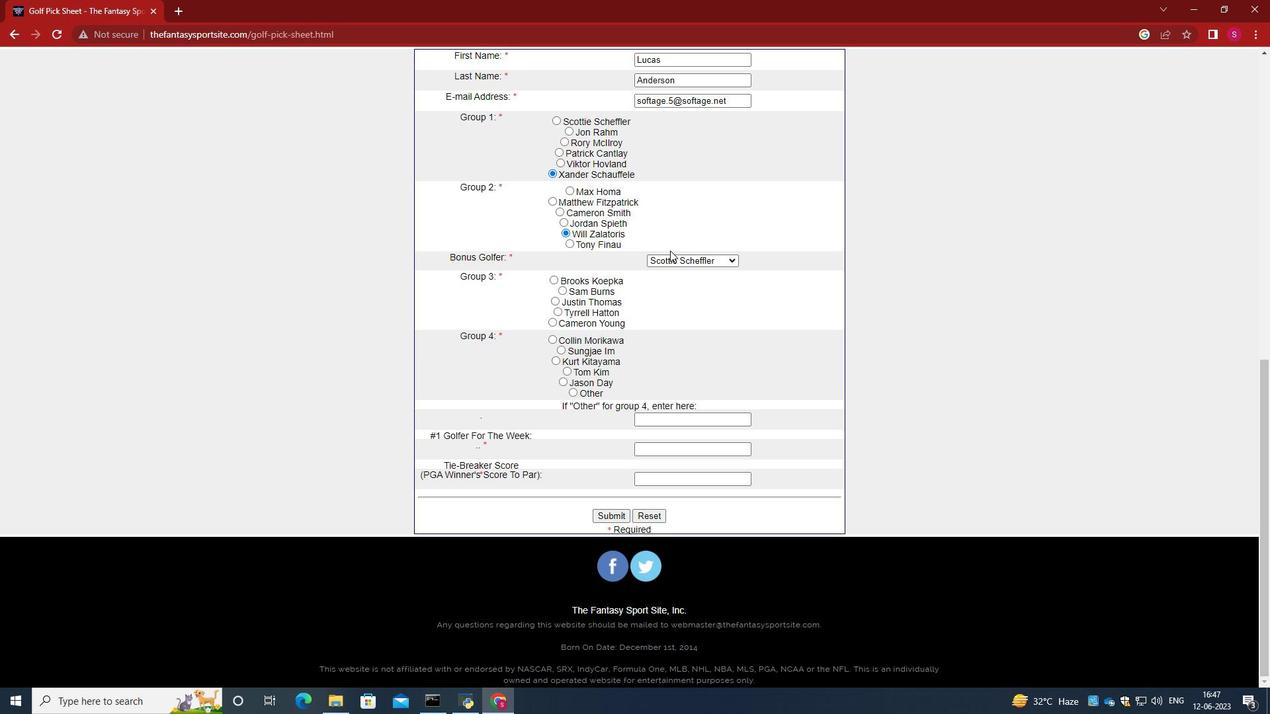 
Action: Mouse pressed left at (685, 256)
Screenshot: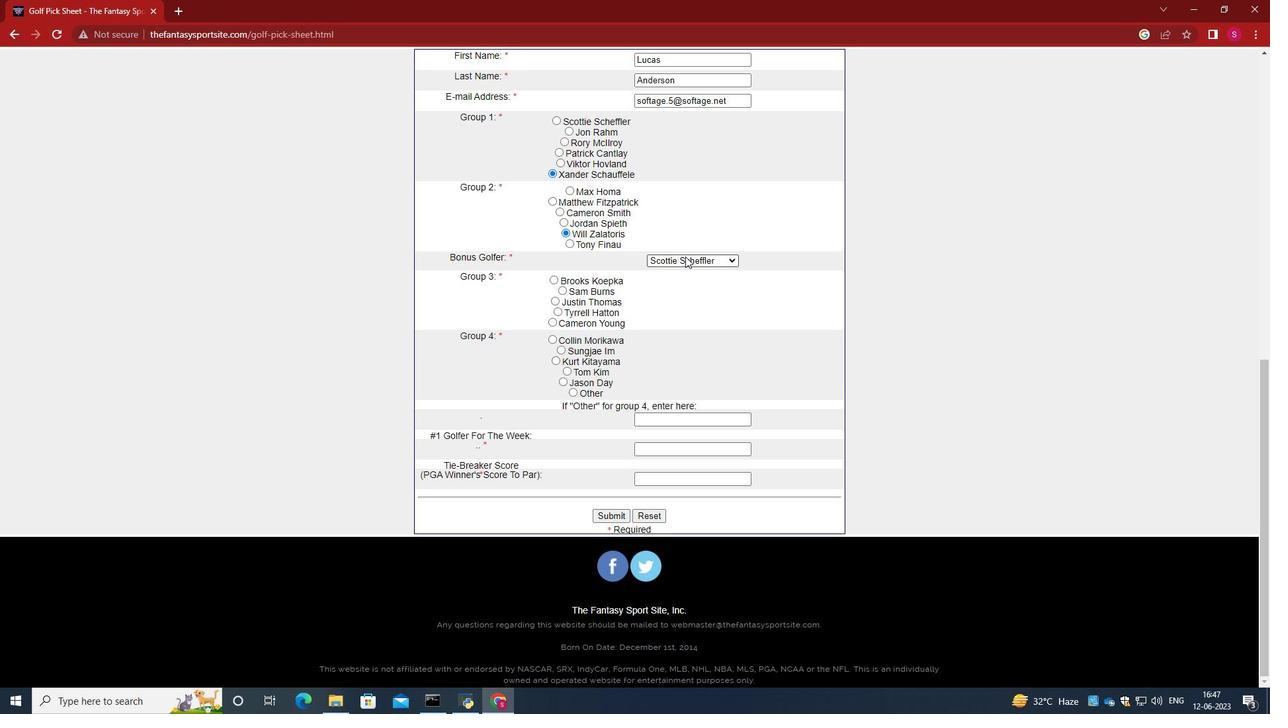 
Action: Mouse moved to (673, 342)
Screenshot: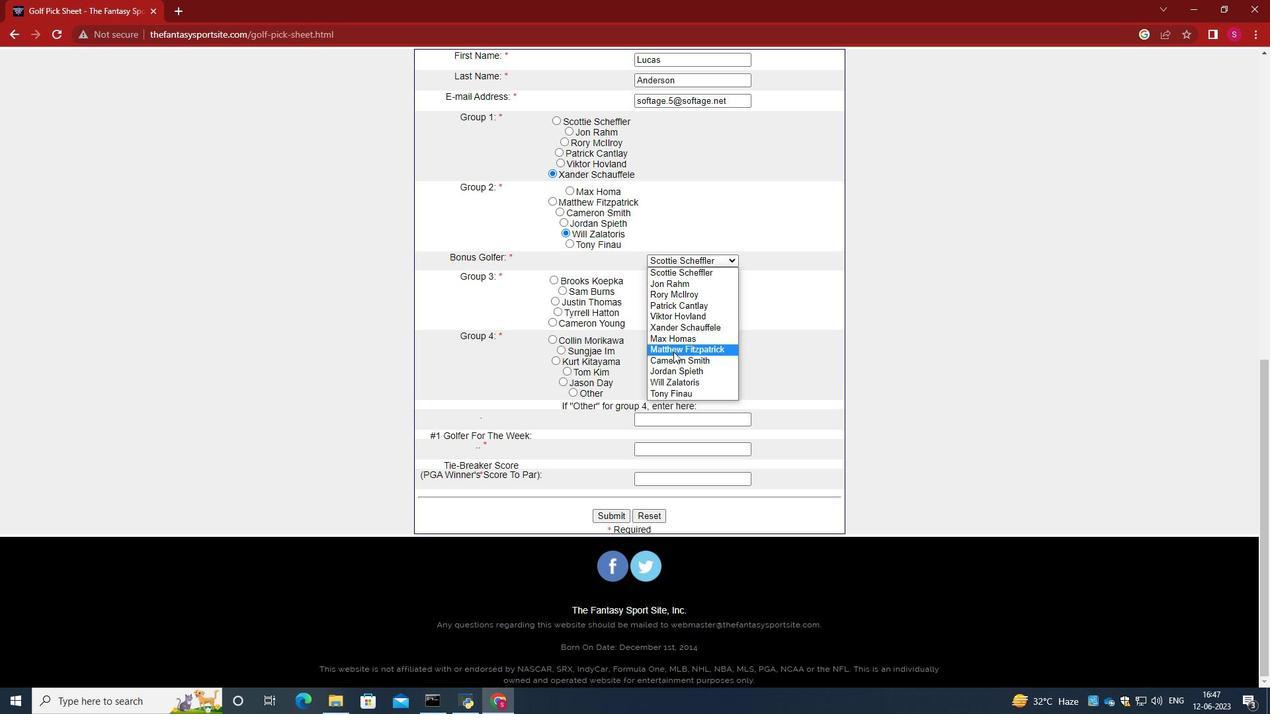 
Action: Mouse pressed left at (673, 342)
Screenshot: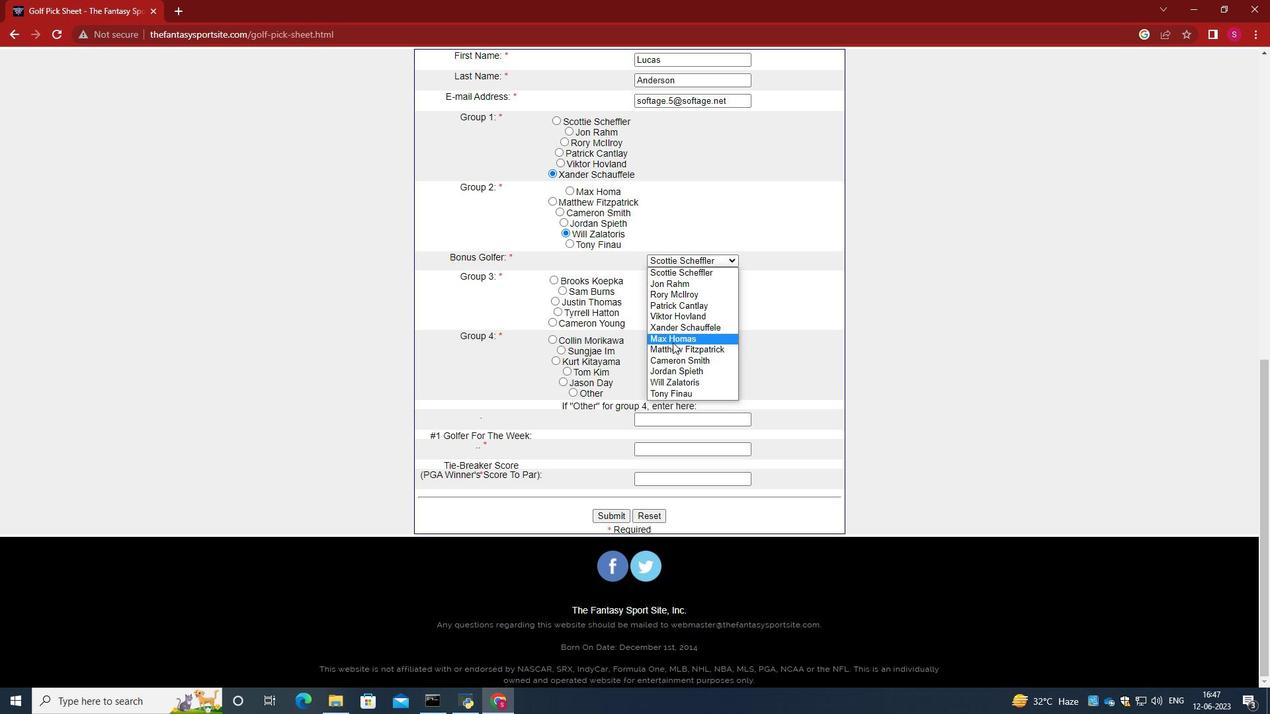 
Action: Mouse moved to (555, 307)
Screenshot: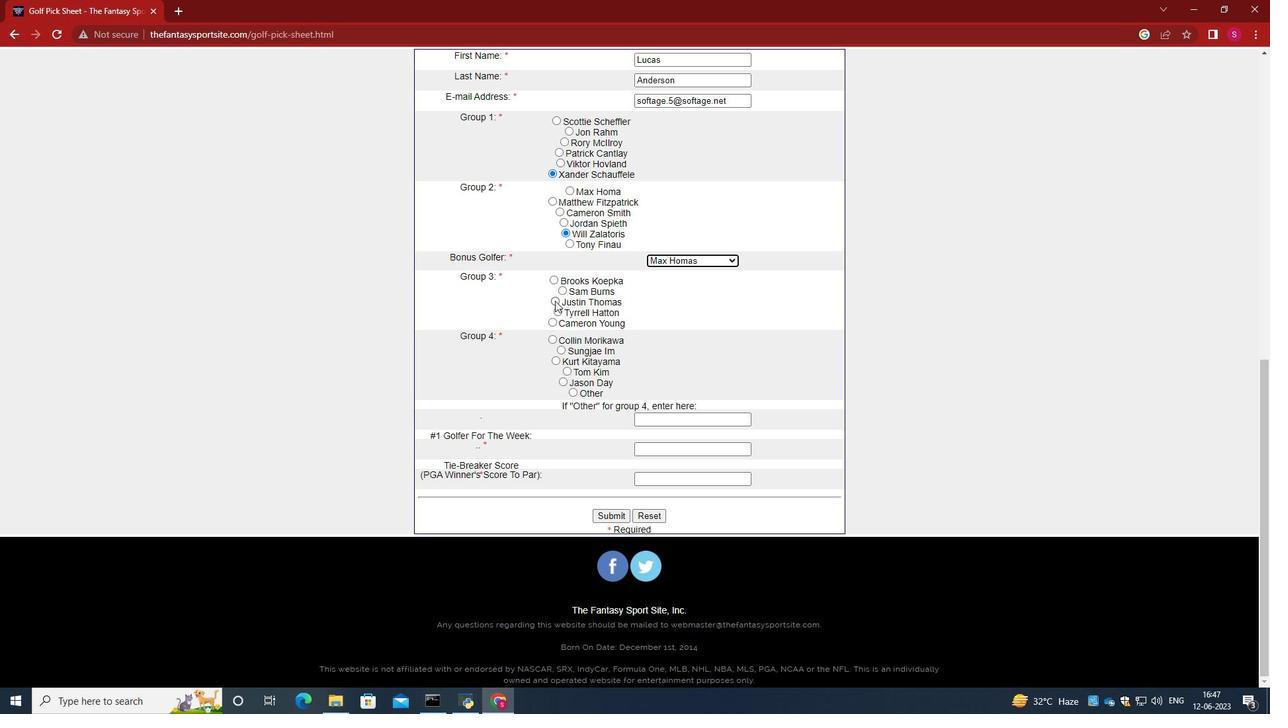 
Action: Mouse pressed left at (555, 307)
Screenshot: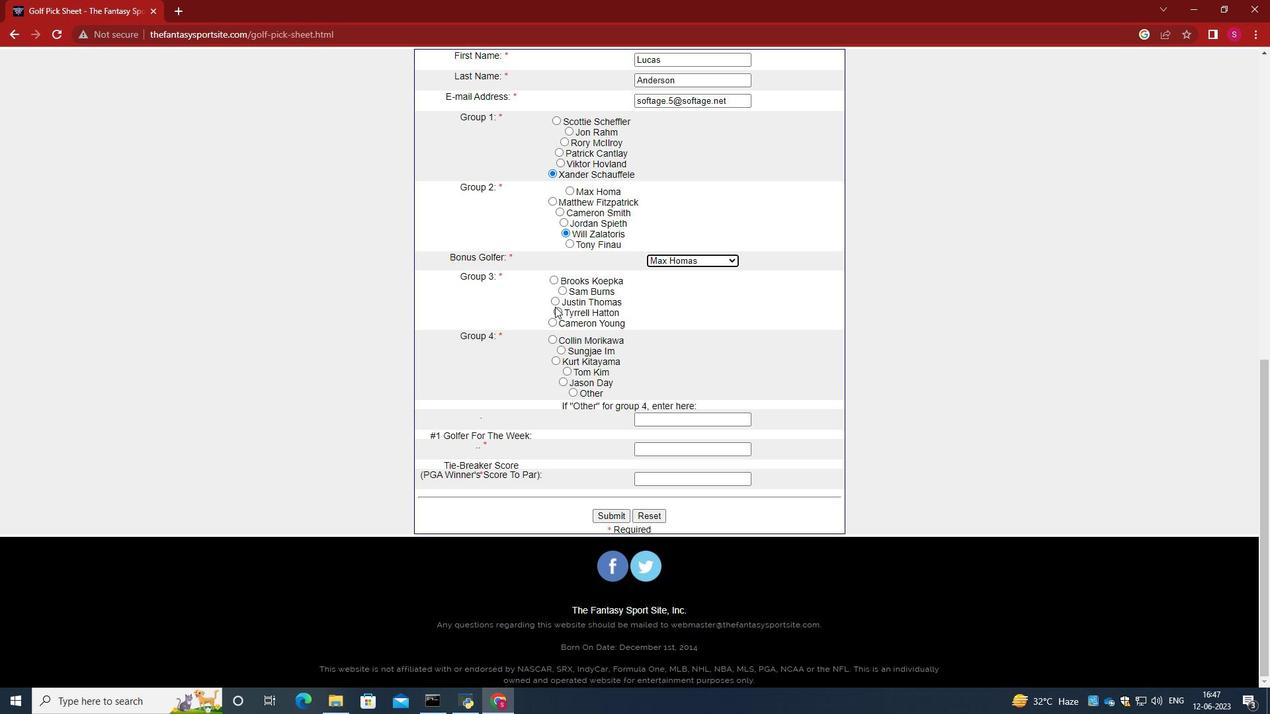 
Action: Mouse moved to (657, 291)
Screenshot: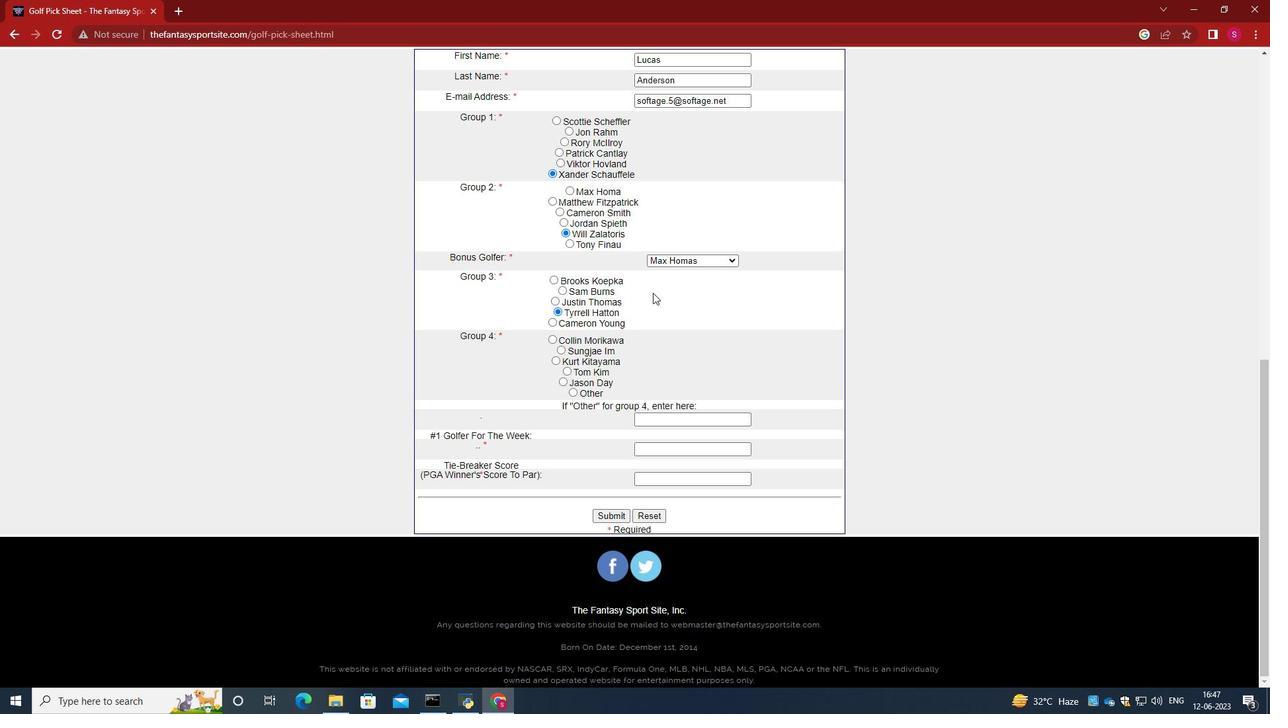 
Action: Mouse scrolled (657, 291) with delta (0, 0)
Screenshot: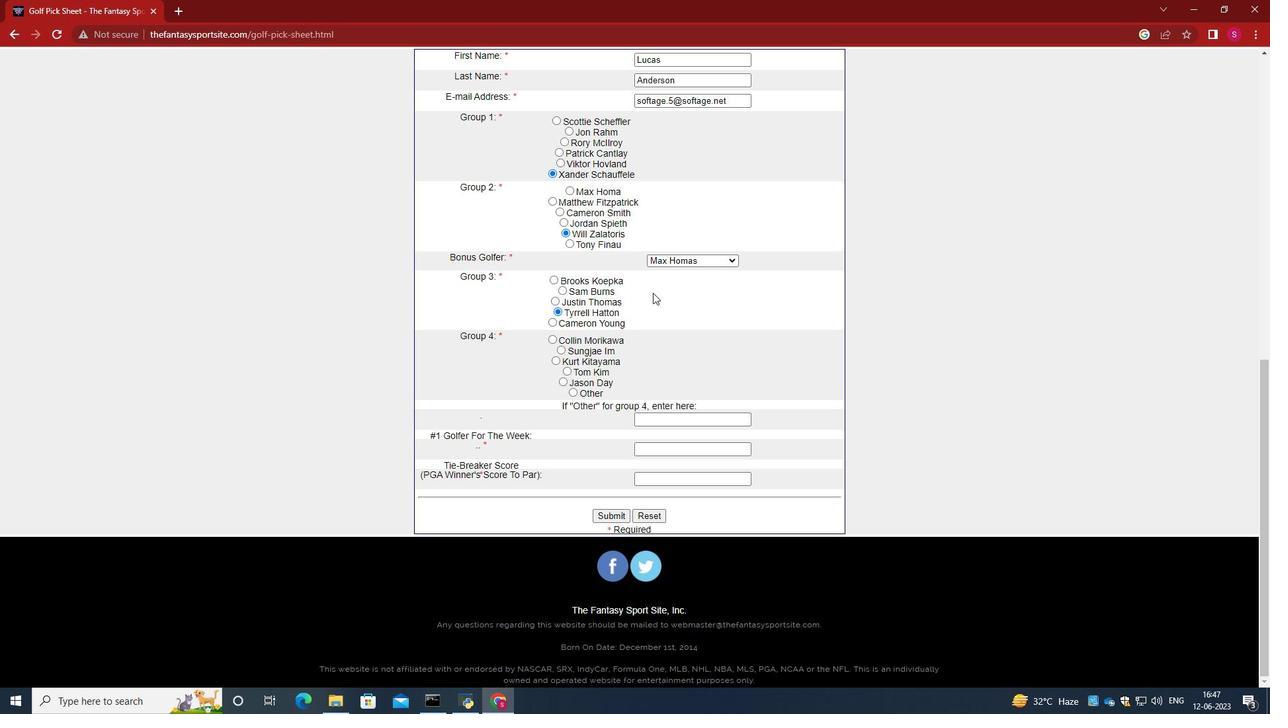 
Action: Mouse scrolled (657, 291) with delta (0, 0)
Screenshot: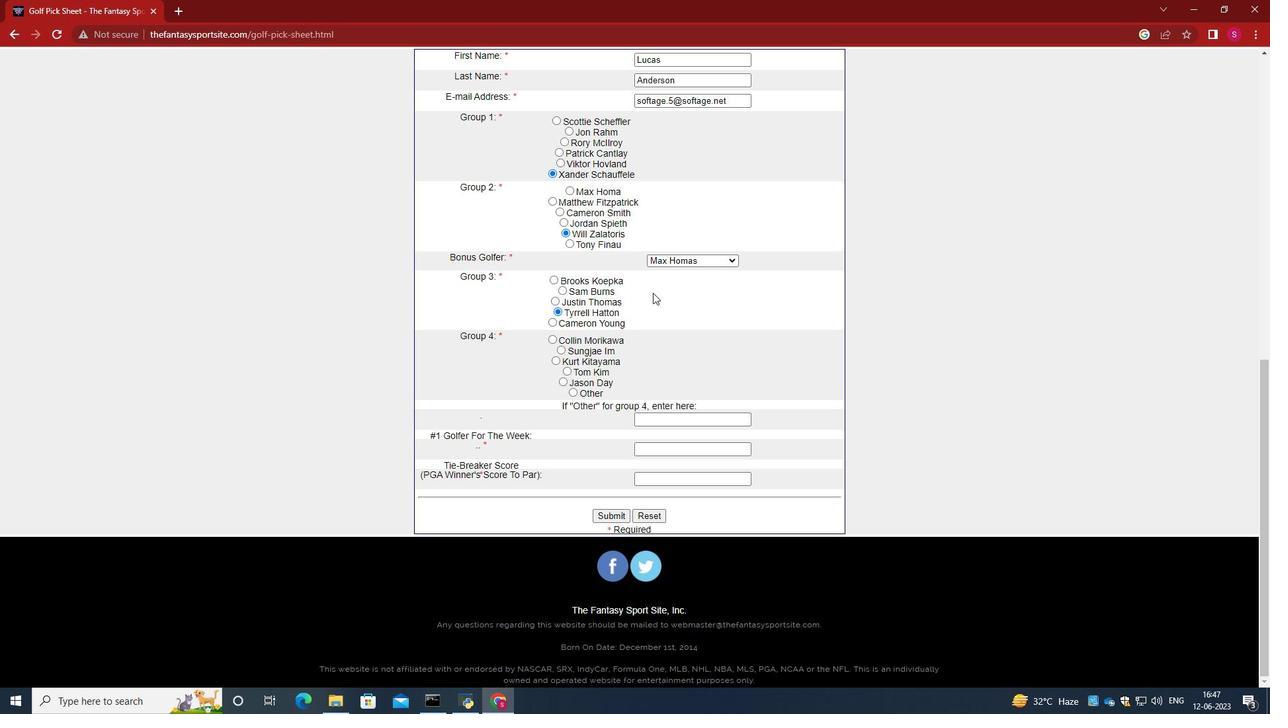 
Action: Mouse moved to (573, 392)
Screenshot: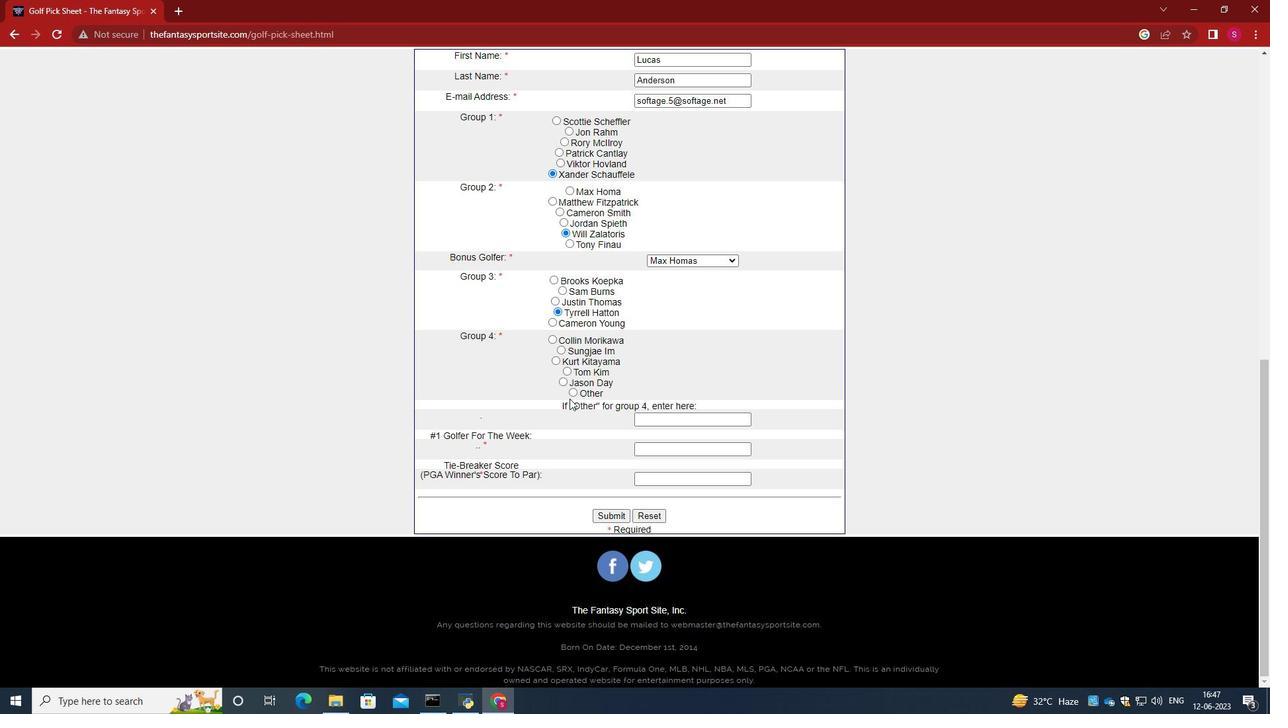 
Action: Mouse pressed left at (573, 392)
Screenshot: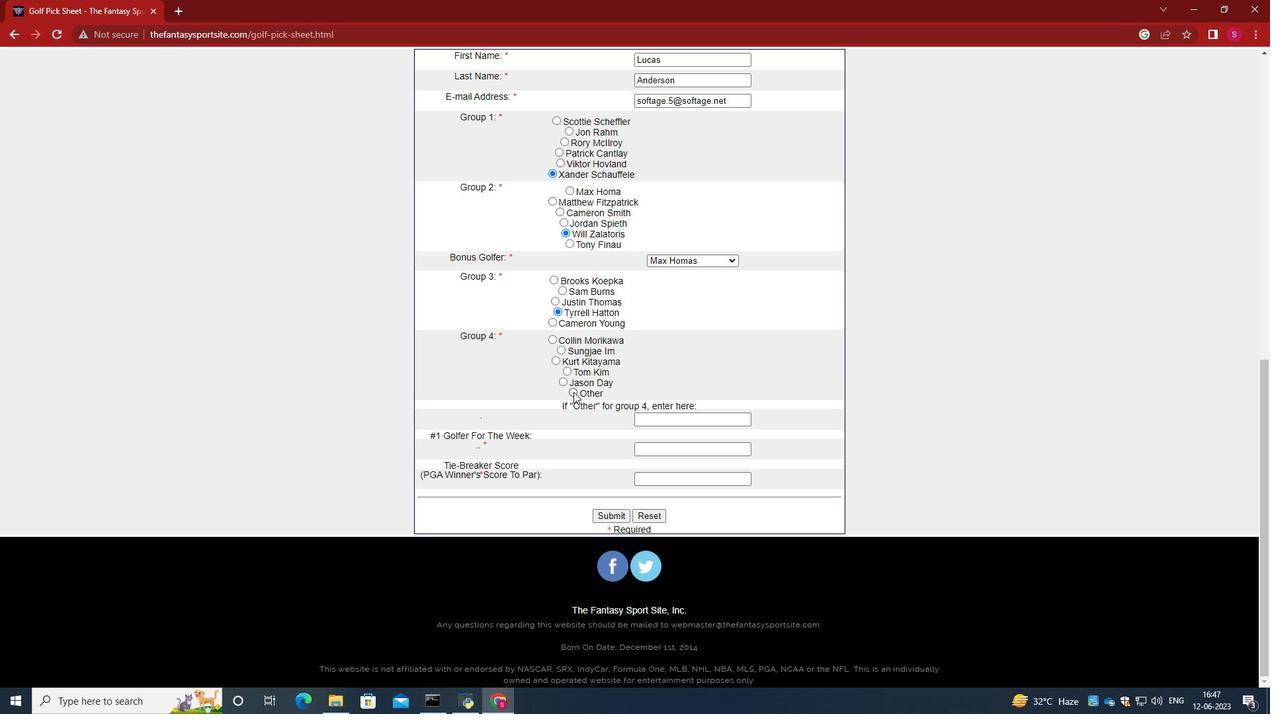 
Action: Mouse moved to (681, 421)
Screenshot: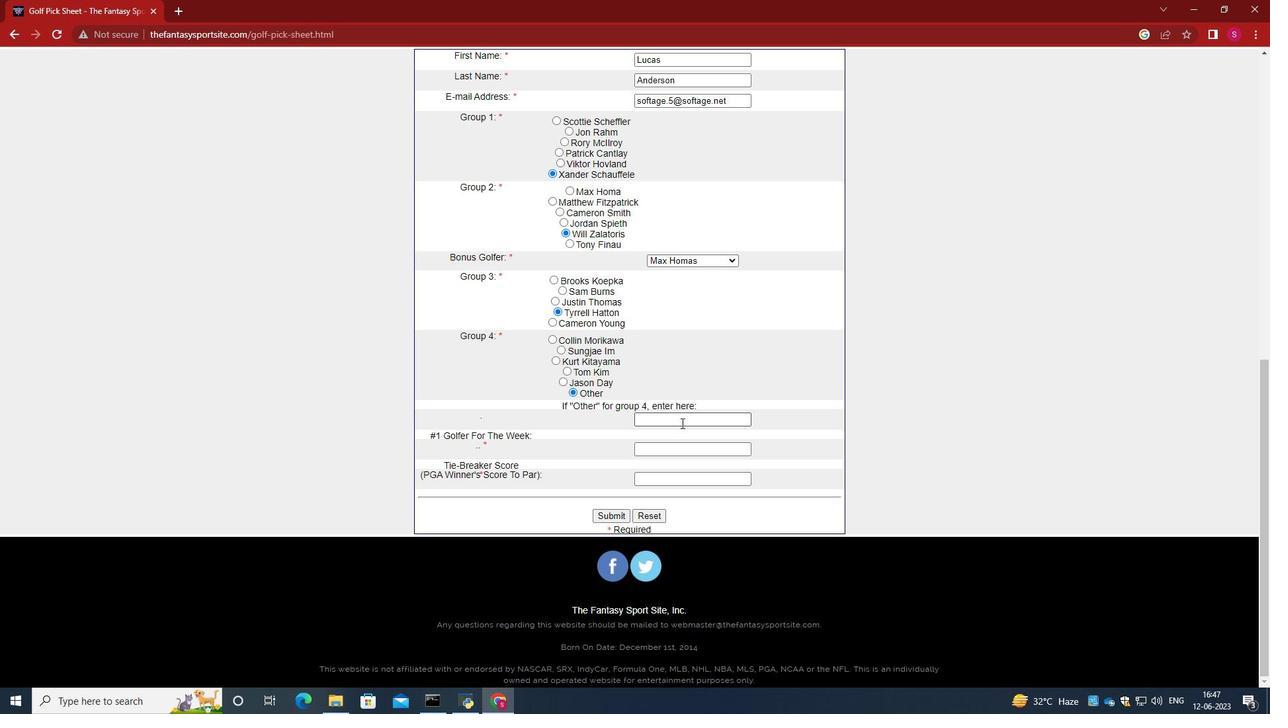 
Action: Mouse pressed left at (681, 421)
Screenshot: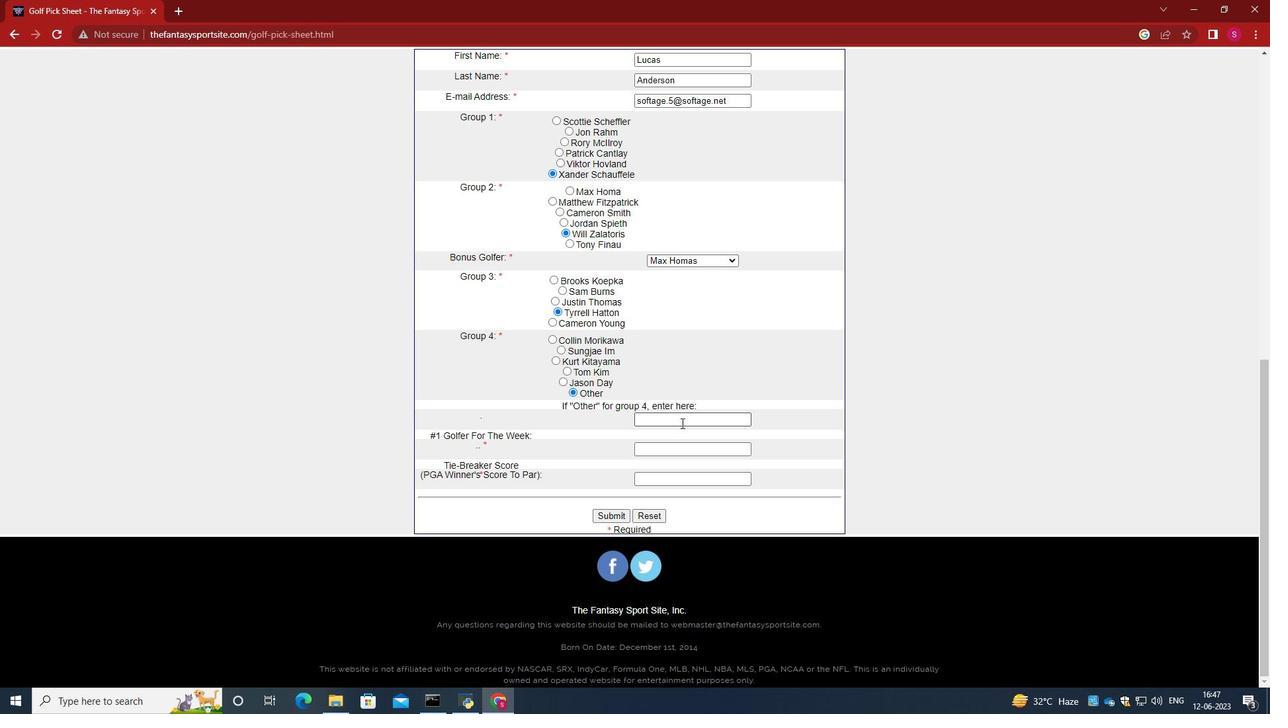 
Action: Mouse moved to (671, 407)
Screenshot: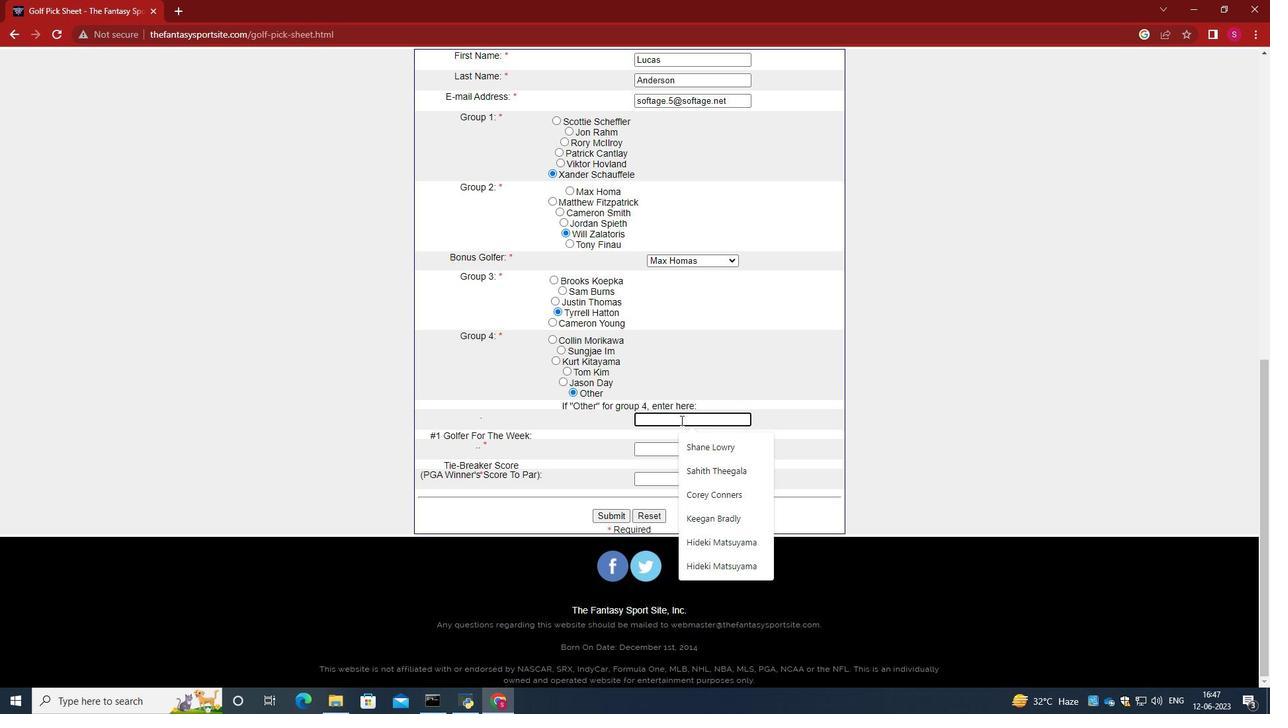 
Action: Key pressed <Key.caps_lock>R<Key.caps_lock>ory<Key.space><Key.caps_lock>M<Key.caps_lock>cllroy<Key.backspace><Key.backspace><Key.backspace><Key.backspace><Key.backspace><Key.backspace><Key.backspace><Key.backspace><Key.backspace><Key.backspace><Key.backspace><Key.backspace><Key.backspace><Key.backspace><Key.backspace><Key.backspace><Key.backspace><Key.backspace><Key.caps_lock>C<Key.caps_lock>orey<Key.space><Key.caps_lock>C<Key.caps_lock>onners<Key.tab><Key.caps_lock>R<Key.caps_lock>ory<Key.space><Key.caps_lock>M<Key.caps_lock>cllroy<Key.tab>0
Screenshot: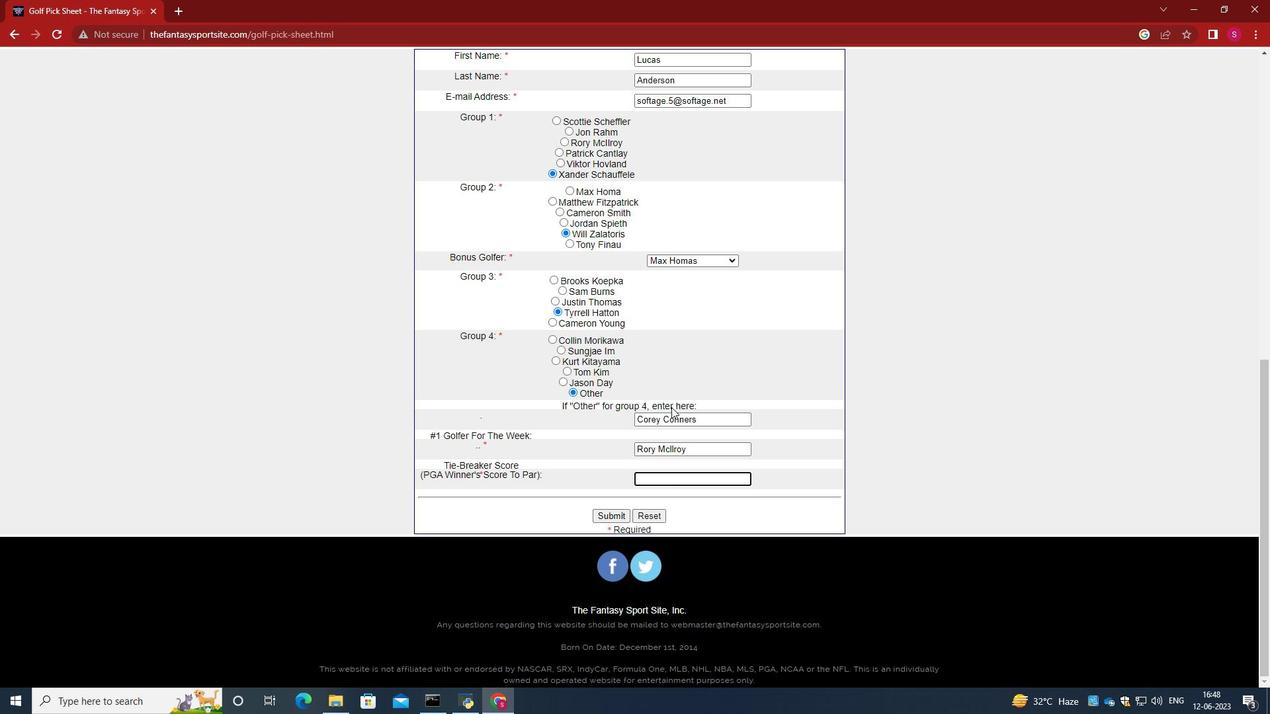 
Action: Mouse moved to (616, 516)
Screenshot: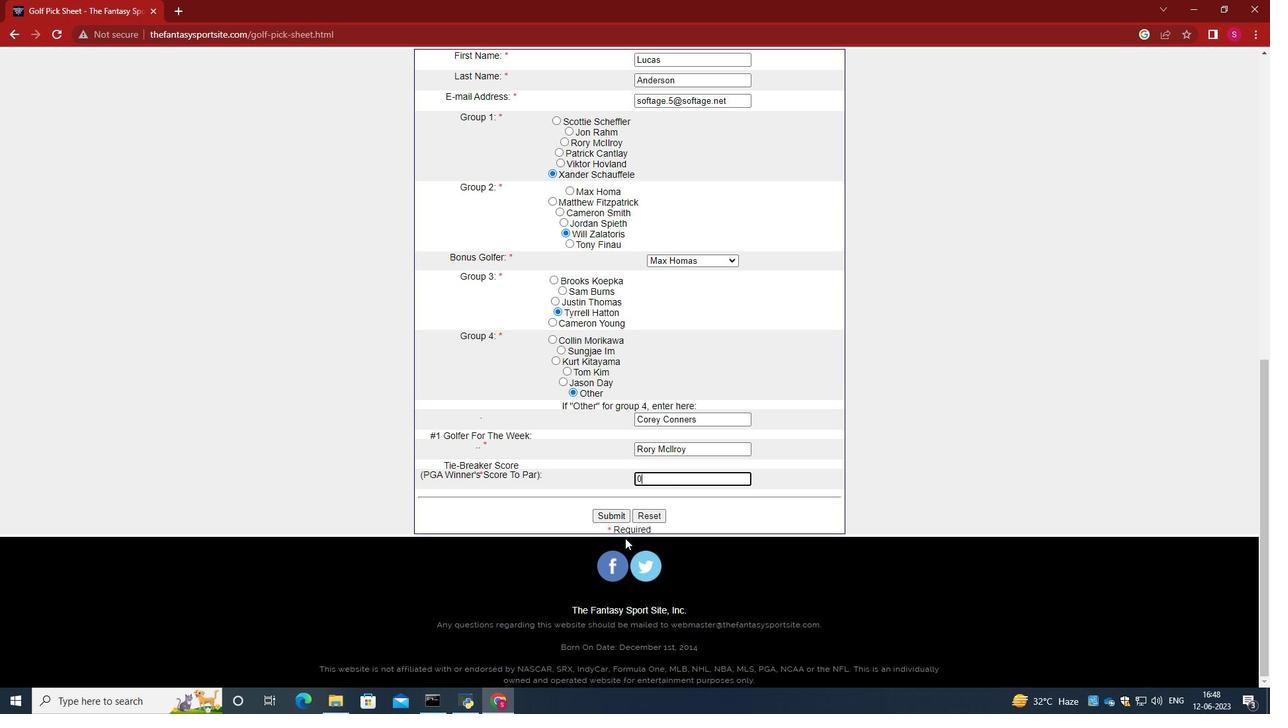 
Action: Mouse pressed left at (616, 516)
Screenshot: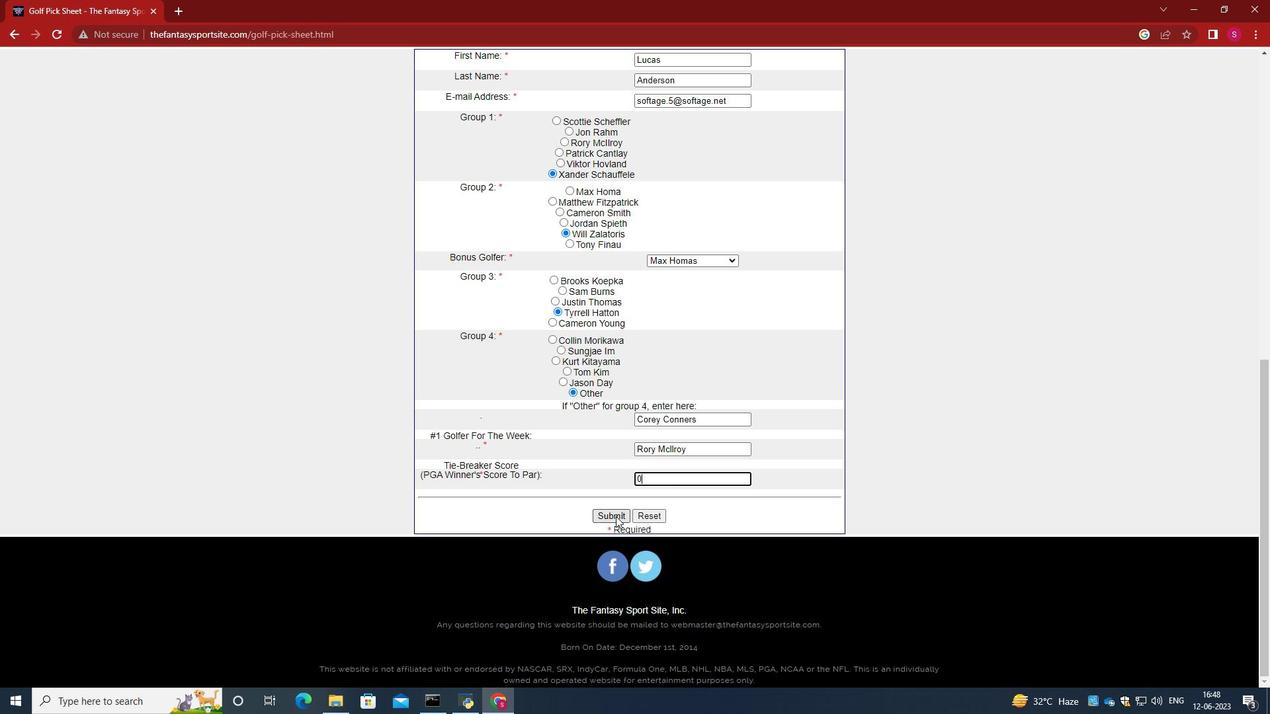 
